 Task: Select Convenience. Add to cart, from FastMarket for 3553 Washington Street, Alice, Texas 78332, Cell Number 361-396-6470, following items : Core Power Vanilla - 2, Core Power Strawberry Banana - 2
Action: Mouse moved to (246, 108)
Screenshot: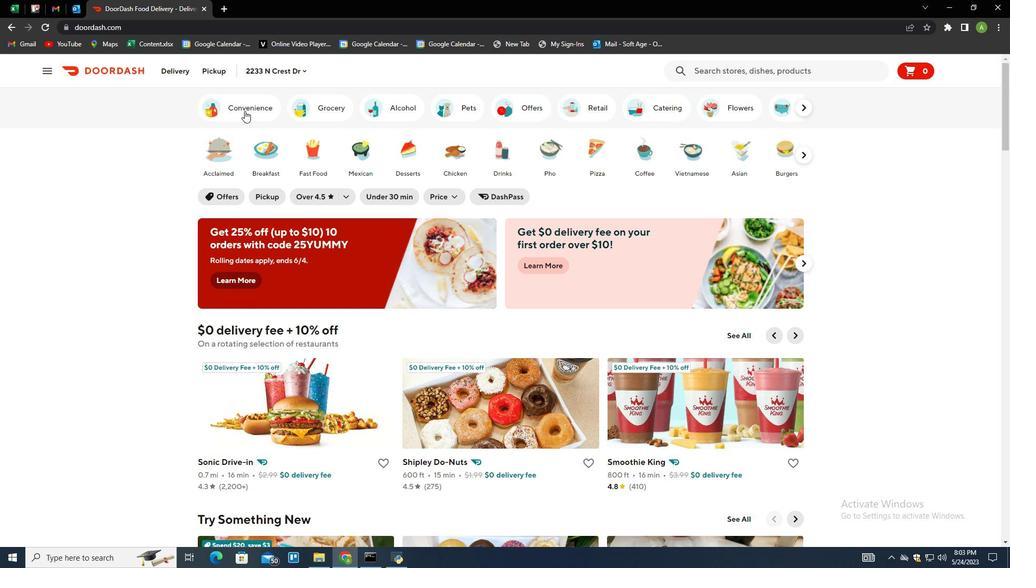 
Action: Mouse pressed left at (246, 108)
Screenshot: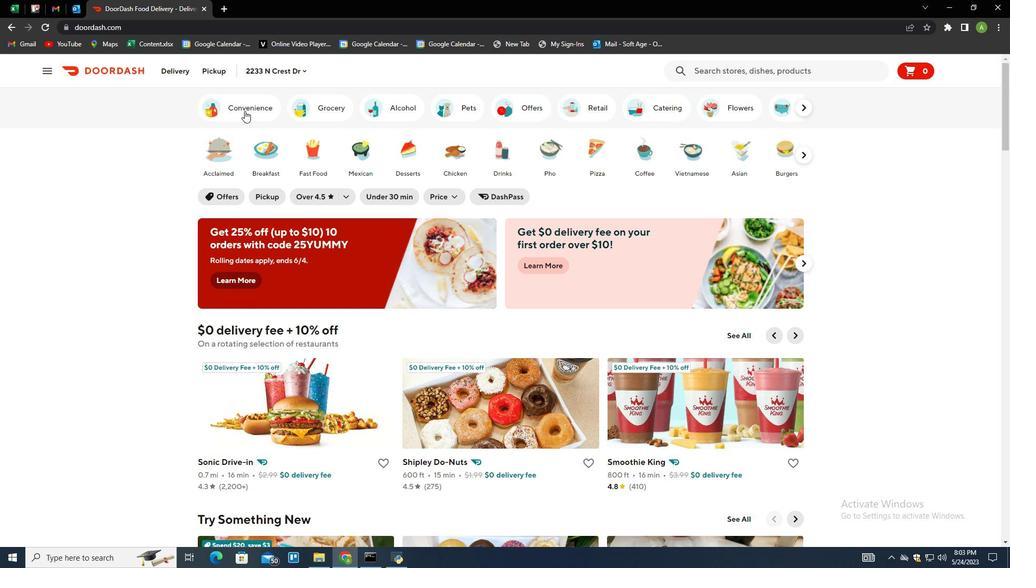 
Action: Mouse moved to (575, 516)
Screenshot: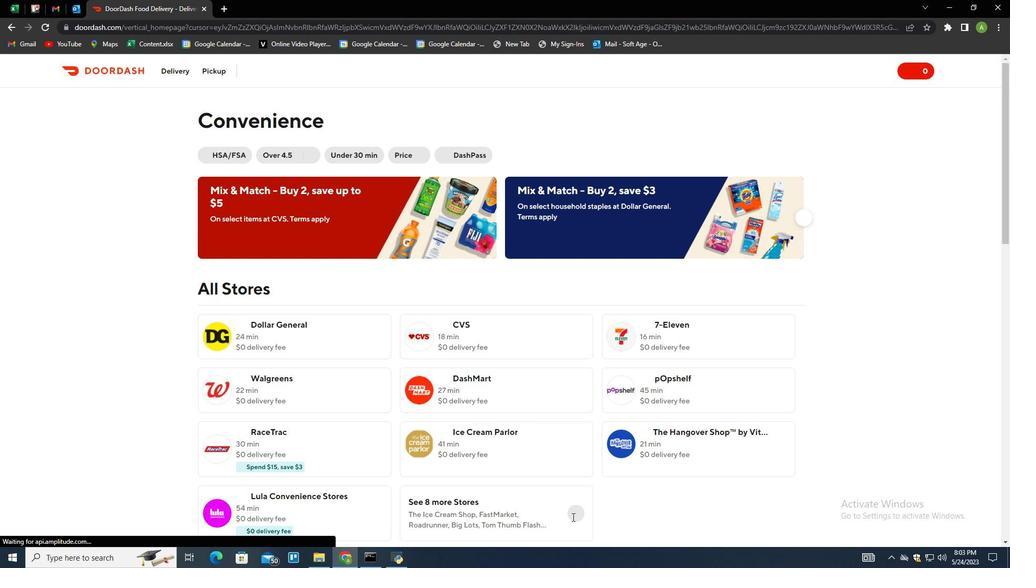 
Action: Mouse pressed left at (575, 516)
Screenshot: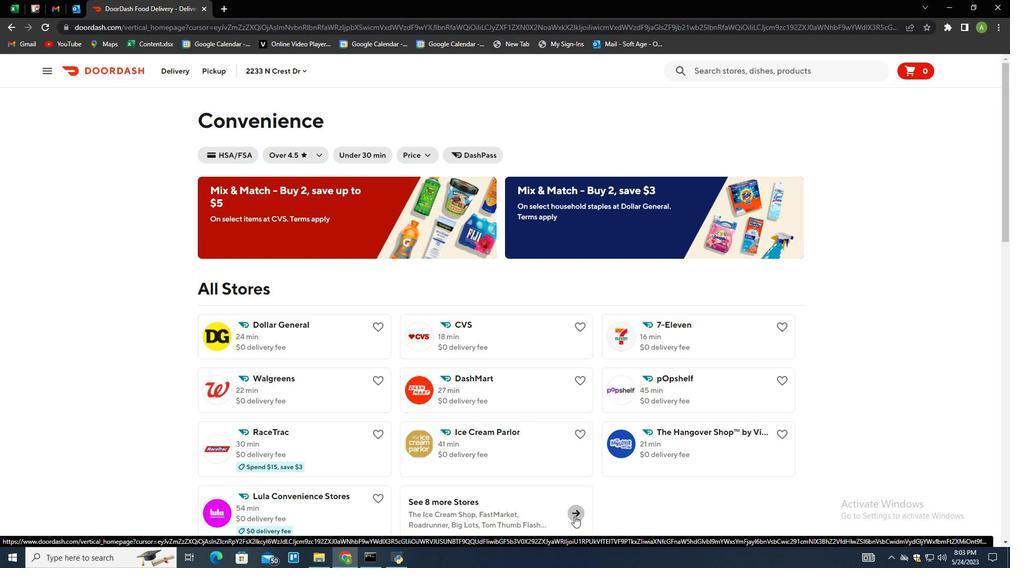 
Action: Mouse moved to (683, 347)
Screenshot: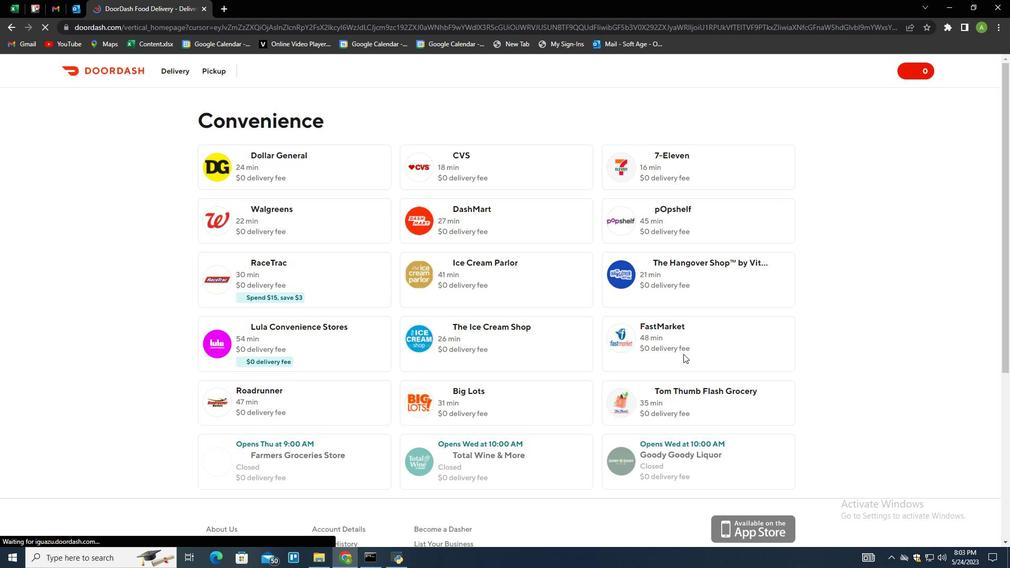 
Action: Mouse pressed left at (683, 347)
Screenshot: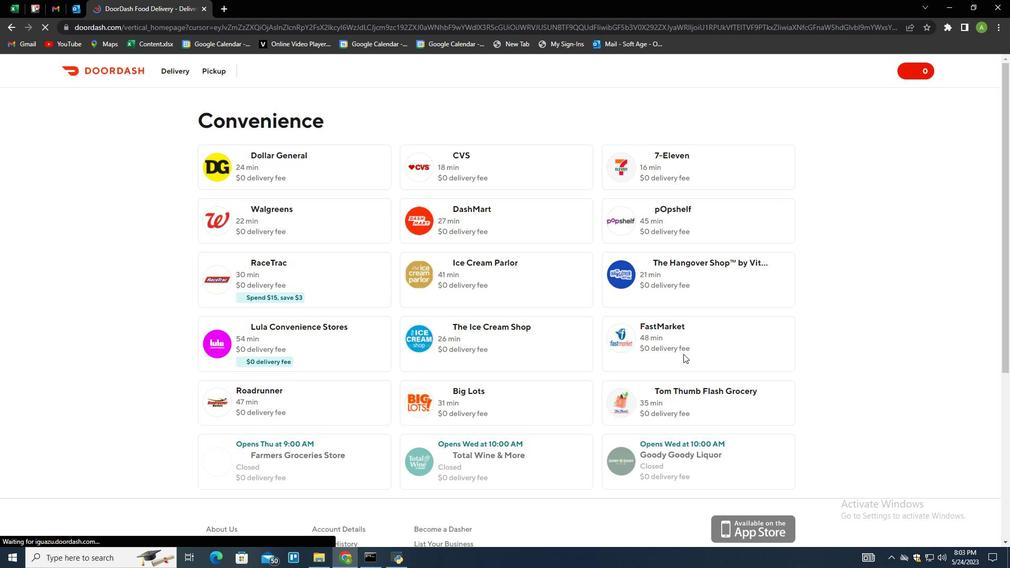 
Action: Mouse moved to (222, 70)
Screenshot: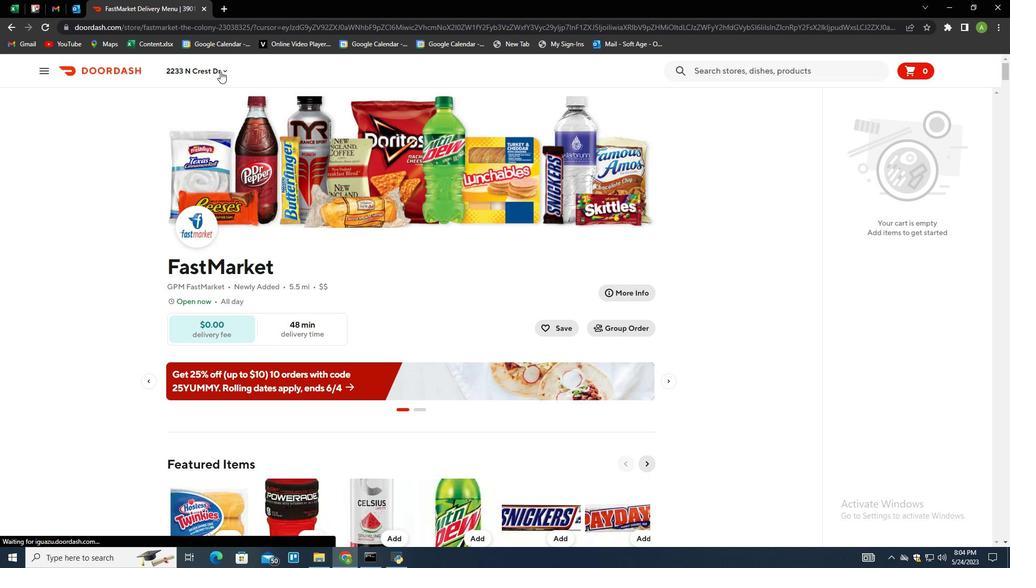 
Action: Mouse pressed left at (222, 70)
Screenshot: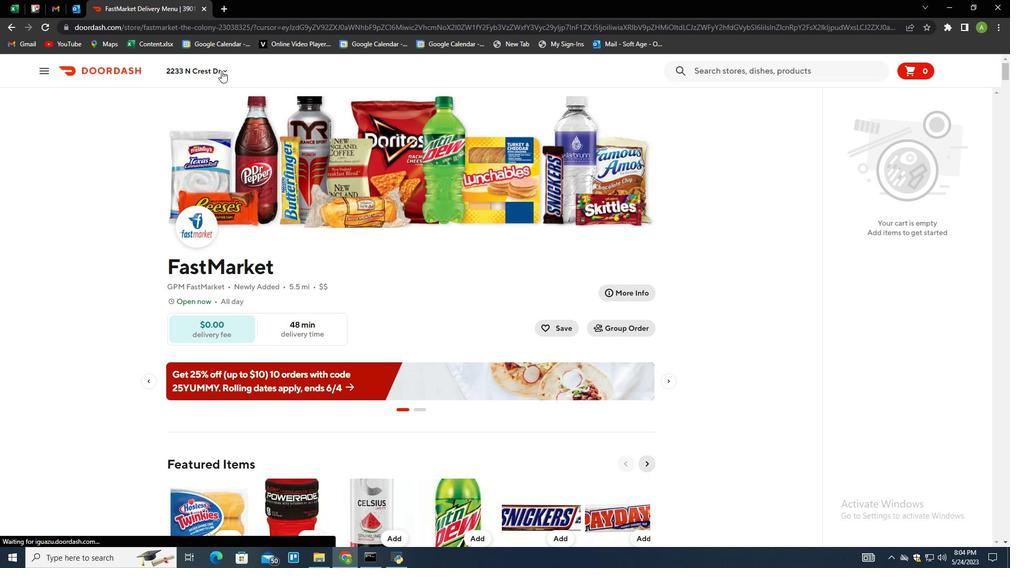 
Action: Mouse moved to (223, 116)
Screenshot: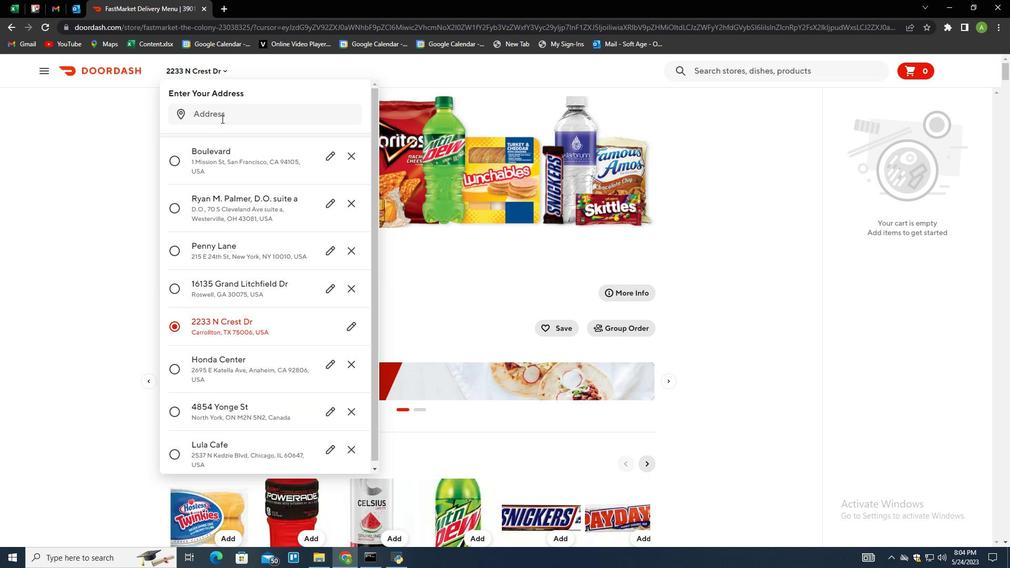
Action: Mouse pressed left at (223, 116)
Screenshot: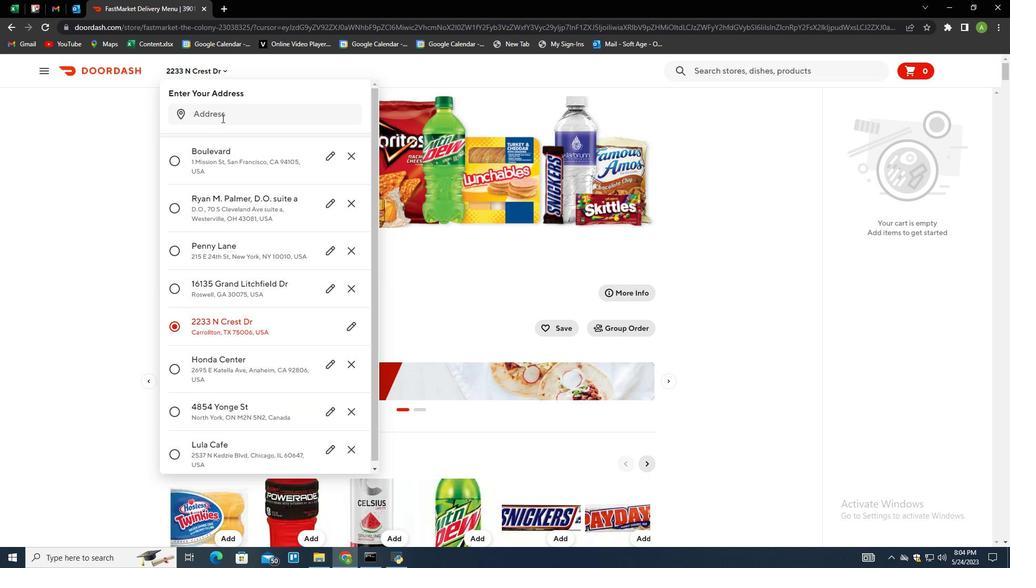 
Action: Mouse moved to (164, 142)
Screenshot: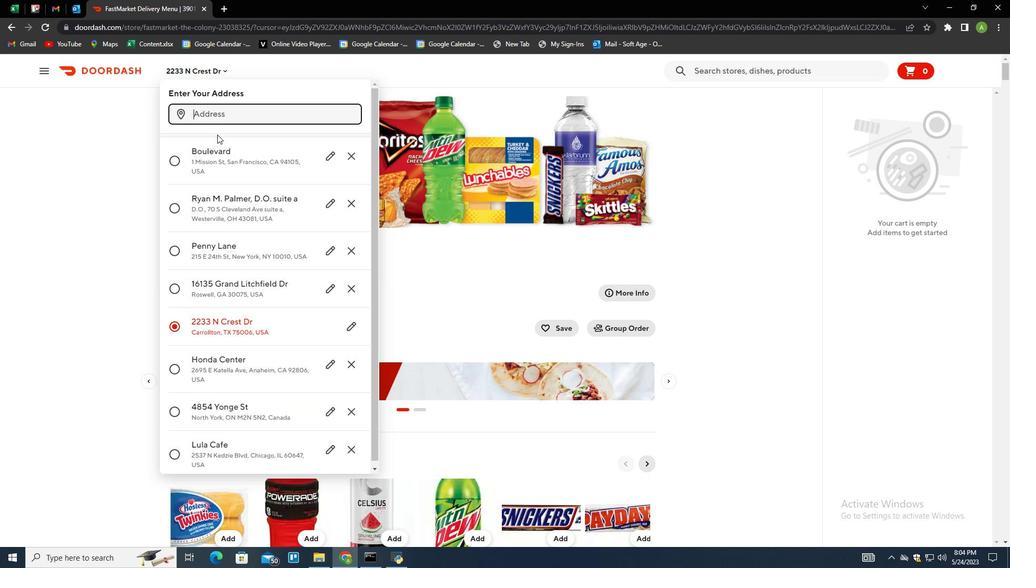 
Action: Key pressed 3553<Key.space>washinggton<Key.space>street,<Key.space>alice,<Key.space>texas<Key.space>78332<Key.enter>
Screenshot: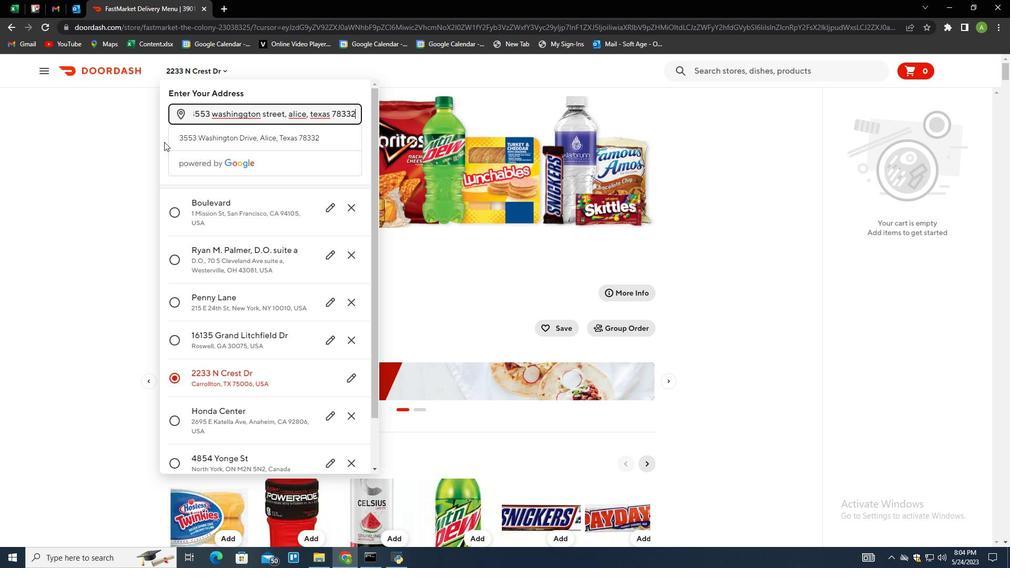 
Action: Mouse moved to (303, 431)
Screenshot: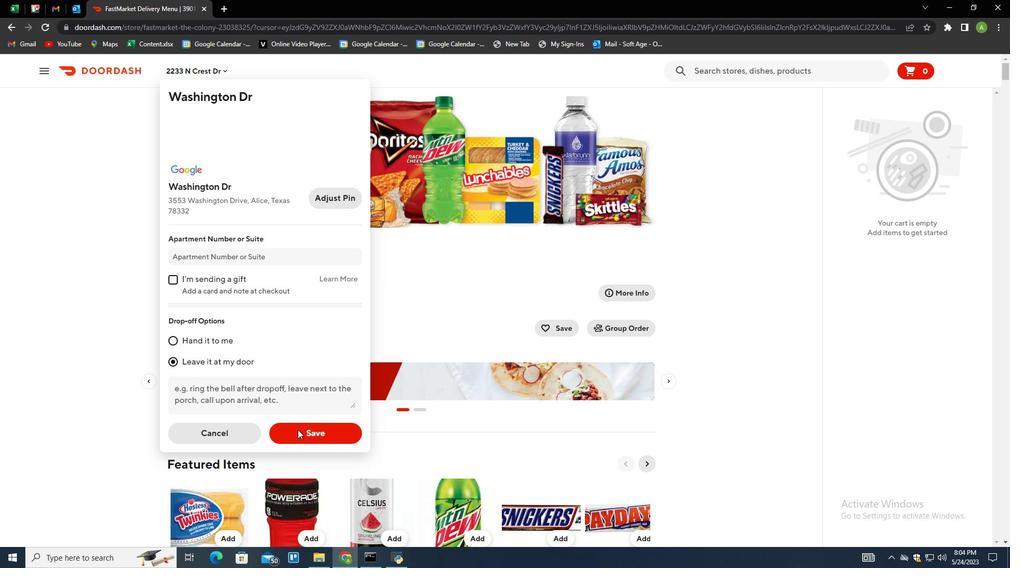 
Action: Mouse pressed left at (303, 431)
Screenshot: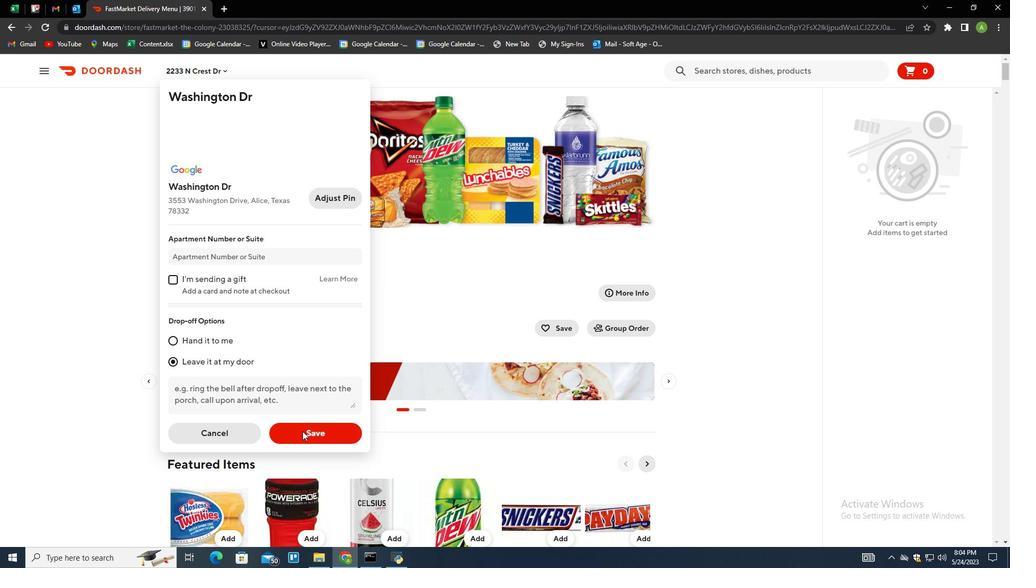 
Action: Mouse moved to (610, 336)
Screenshot: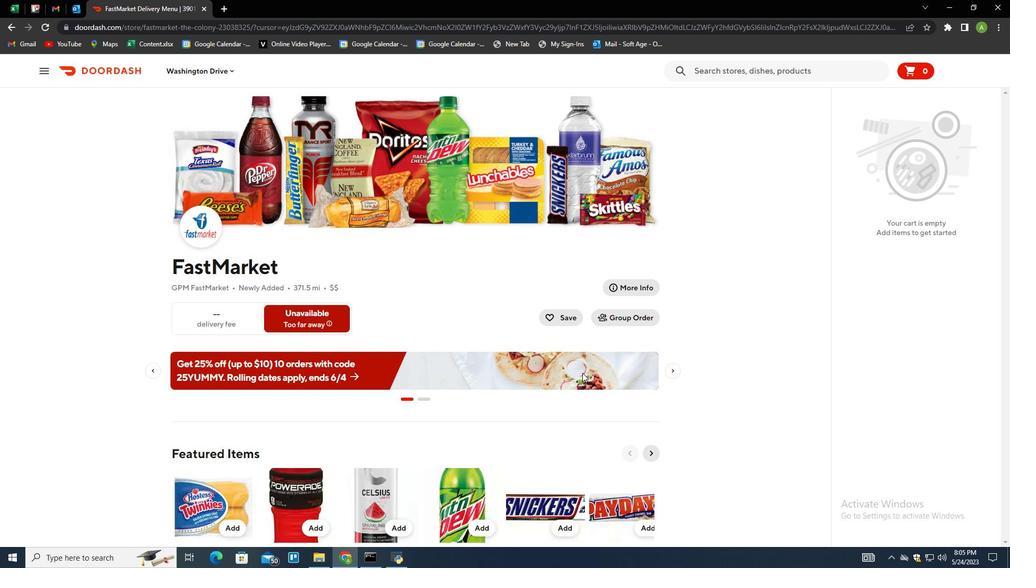 
Action: Mouse scrolled (610, 335) with delta (0, 0)
Screenshot: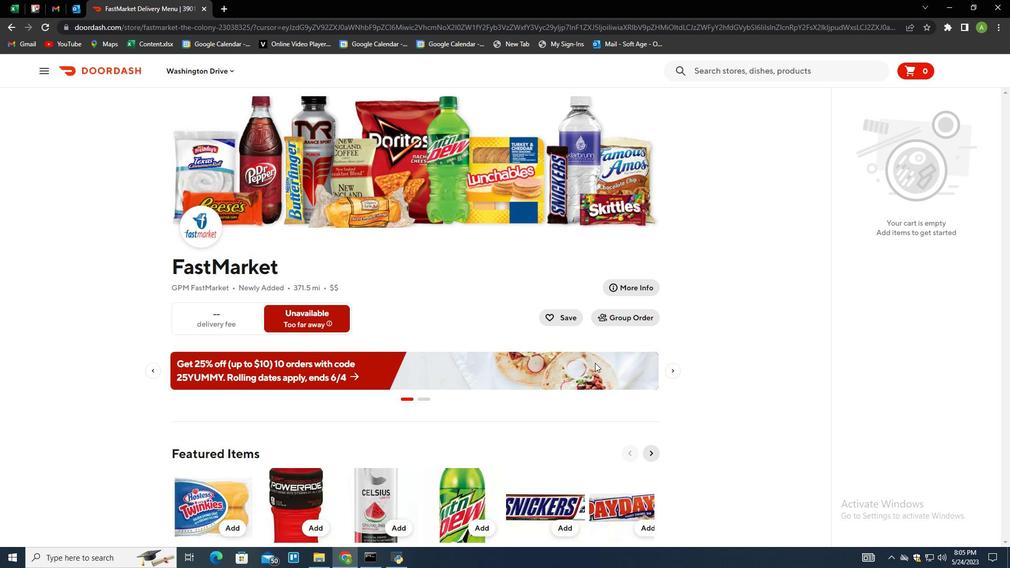 
Action: Mouse scrolled (610, 335) with delta (0, 0)
Screenshot: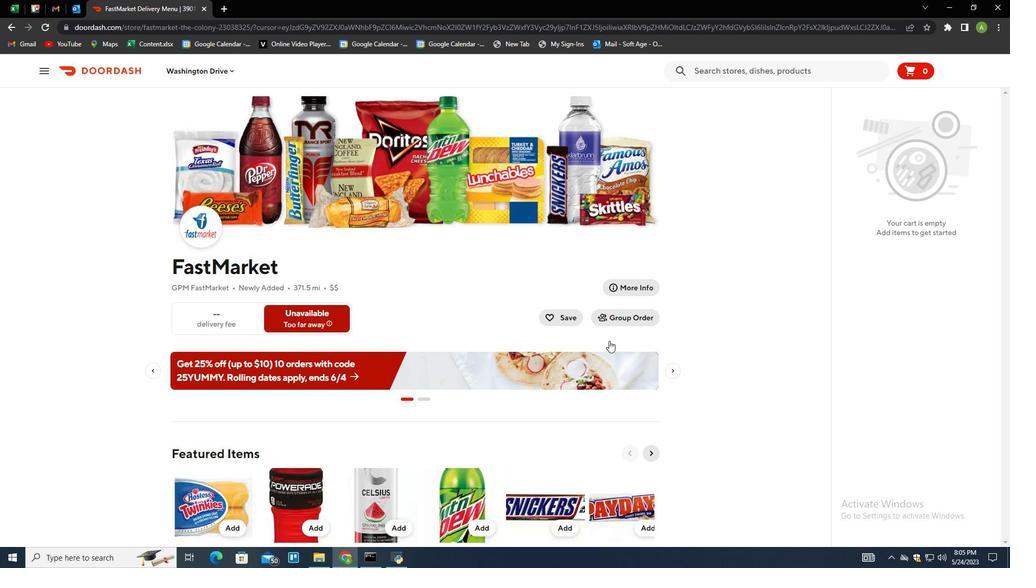 
Action: Mouse scrolled (610, 335) with delta (0, 0)
Screenshot: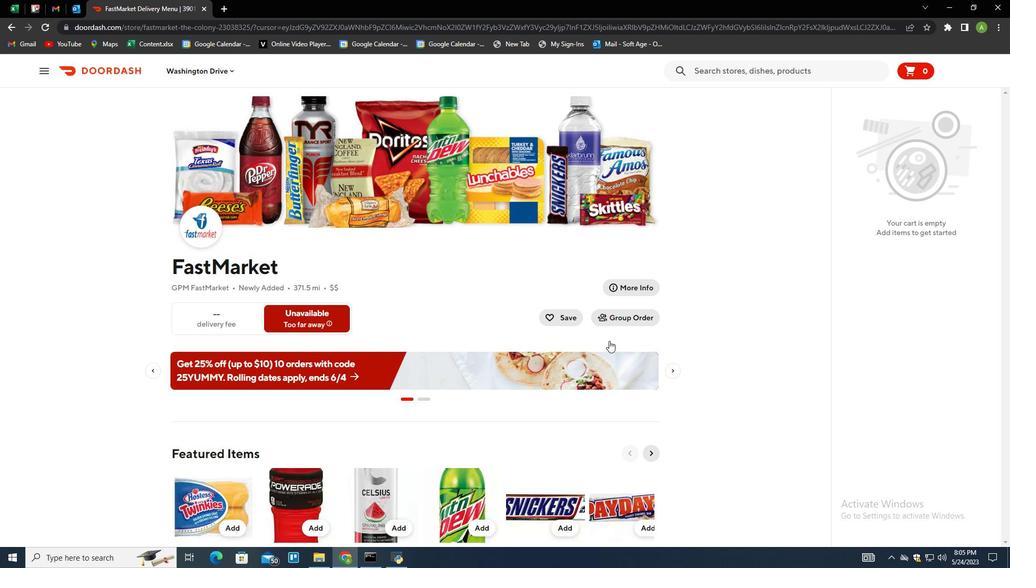 
Action: Mouse scrolled (610, 335) with delta (0, 0)
Screenshot: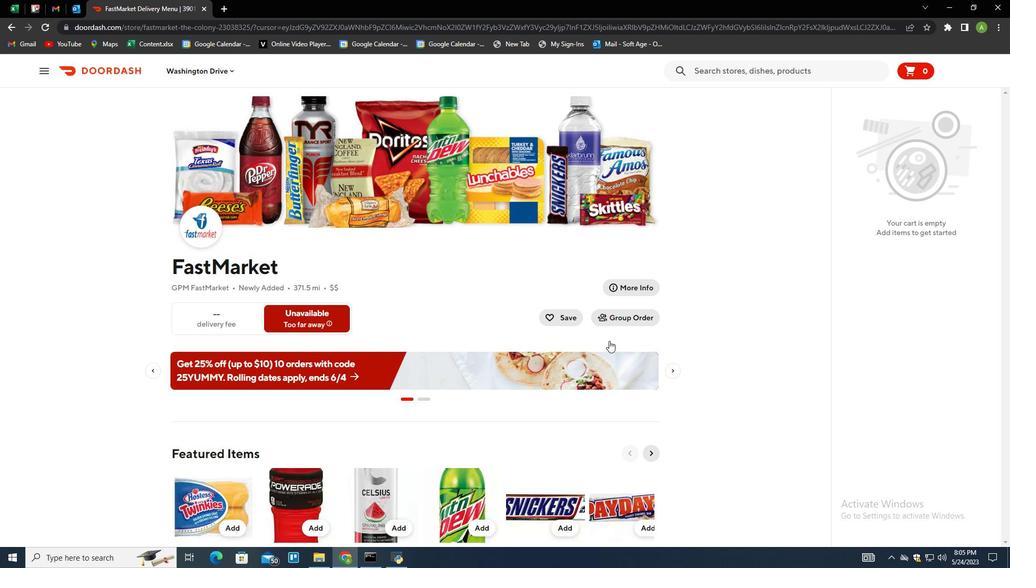 
Action: Mouse scrolled (610, 335) with delta (0, 0)
Screenshot: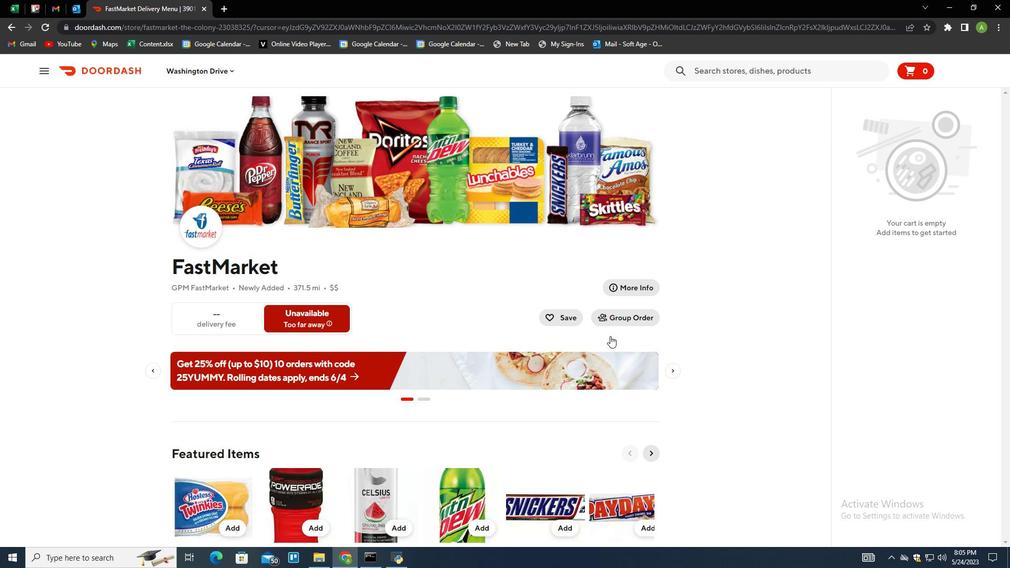 
Action: Mouse moved to (368, 217)
Screenshot: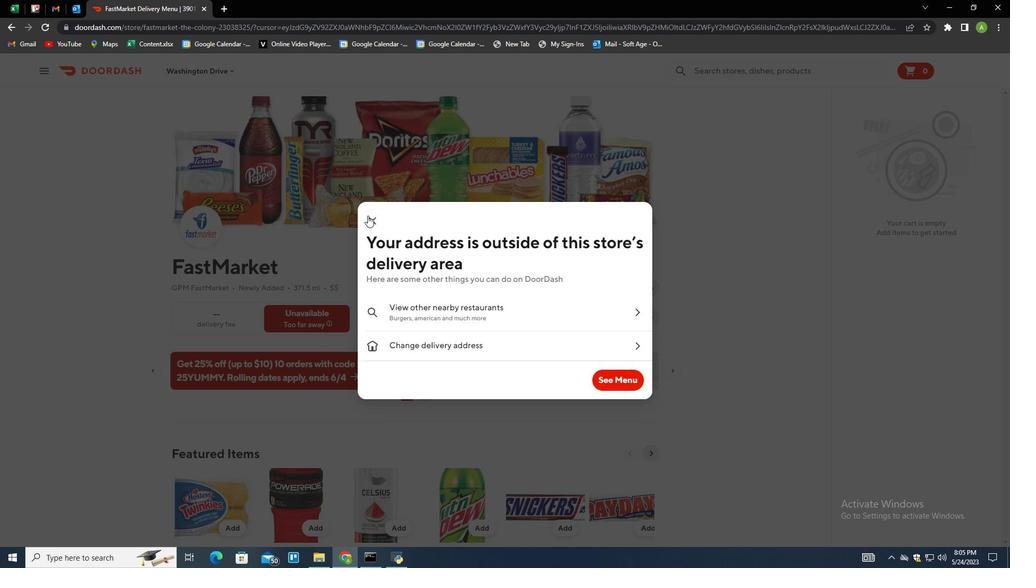 
Action: Mouse pressed left at (368, 217)
Screenshot: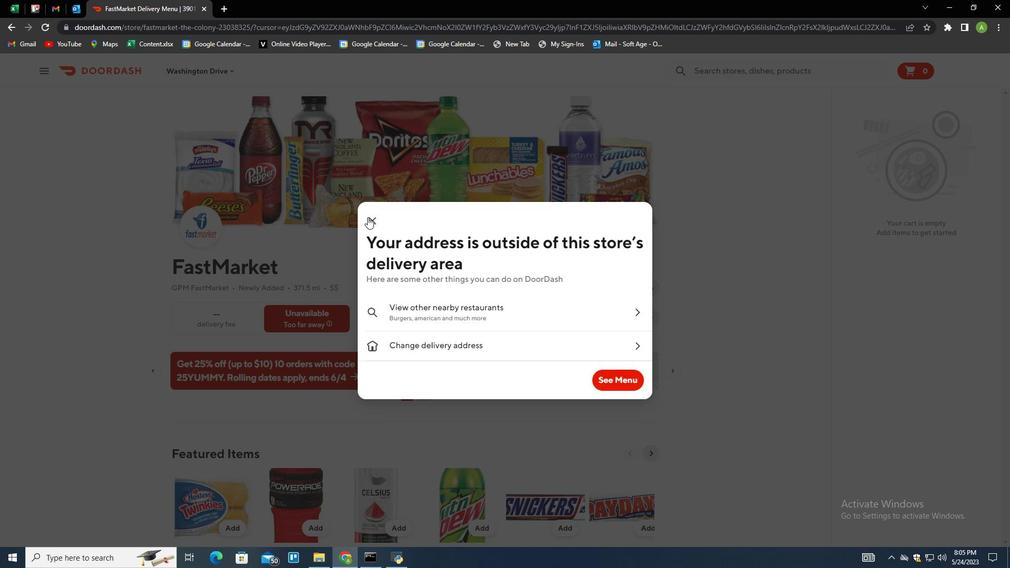 
Action: Mouse moved to (511, 281)
Screenshot: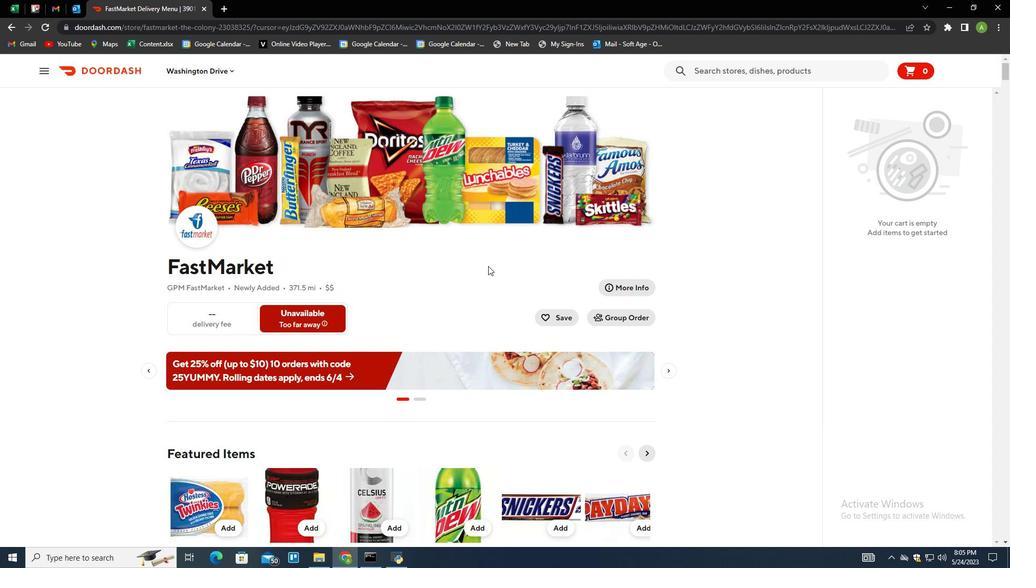 
Action: Mouse scrolled (511, 281) with delta (0, 0)
Screenshot: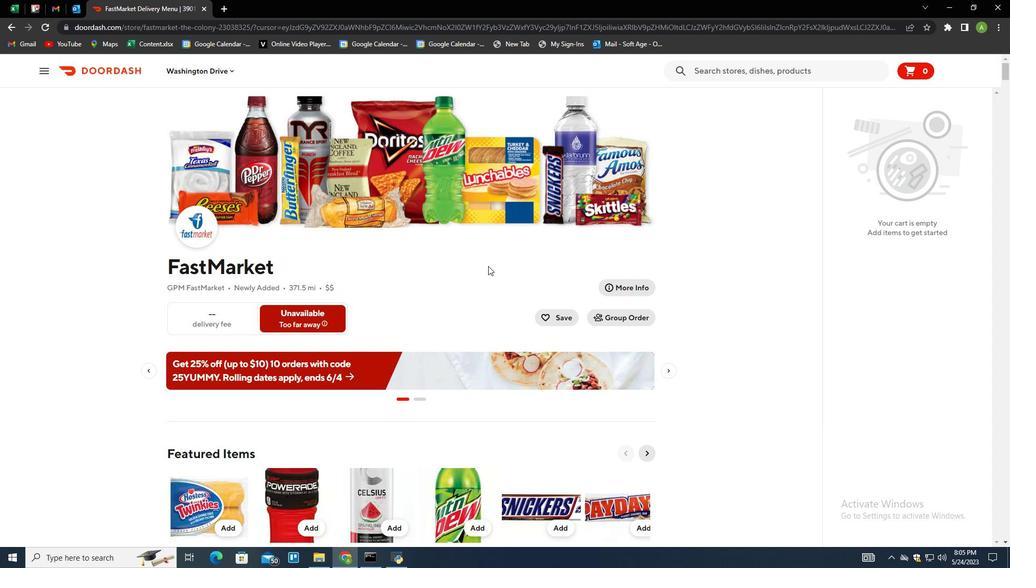 
Action: Mouse moved to (514, 288)
Screenshot: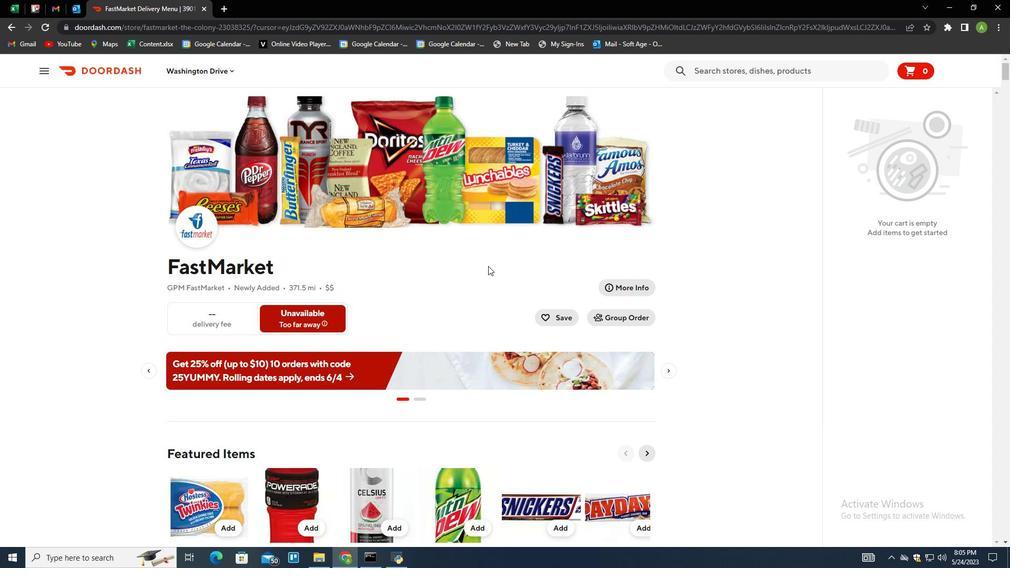 
Action: Mouse scrolled (514, 288) with delta (0, 0)
Screenshot: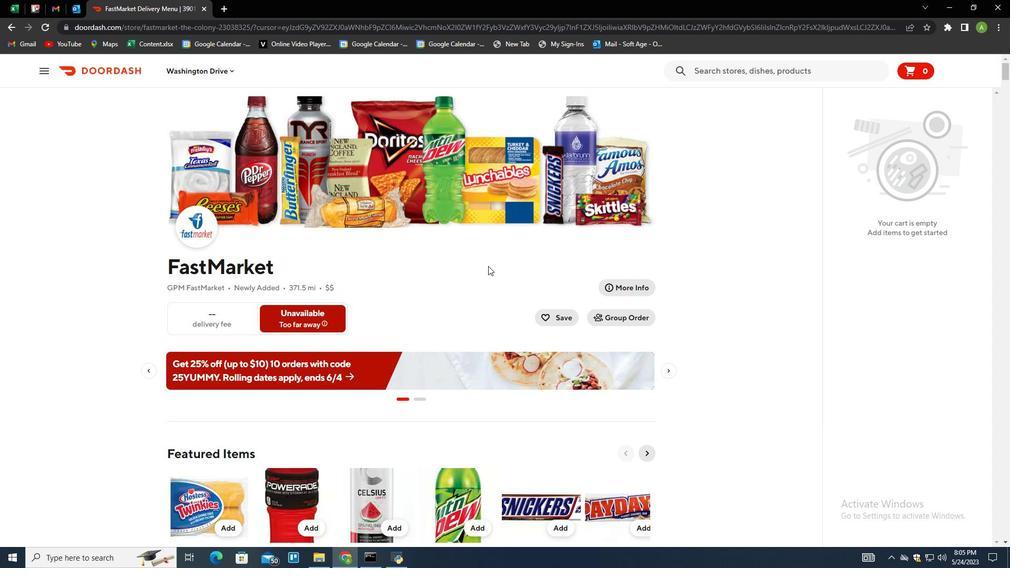 
Action: Mouse moved to (516, 291)
Screenshot: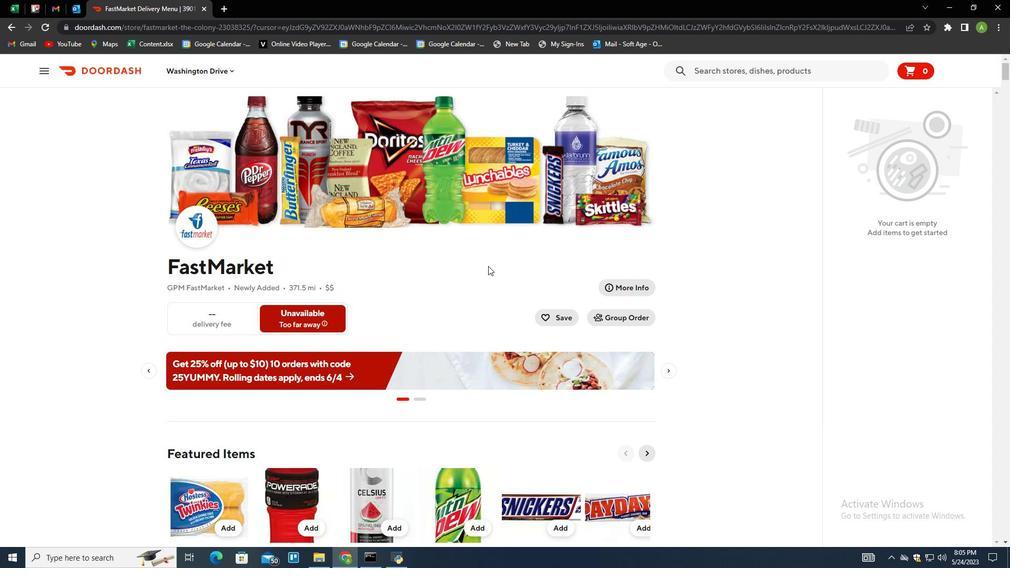 
Action: Mouse scrolled (516, 290) with delta (0, 0)
Screenshot: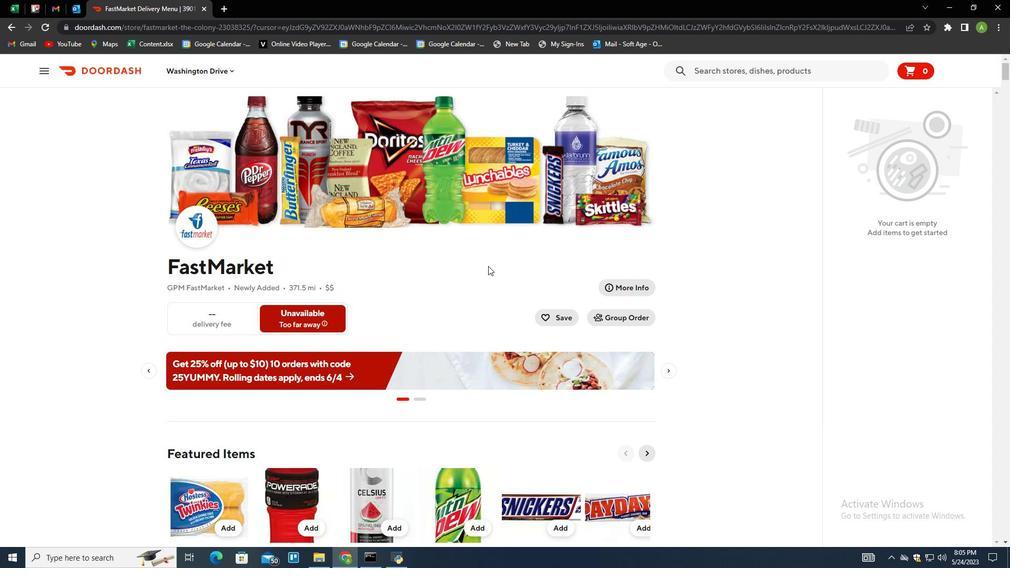 
Action: Mouse moved to (518, 296)
Screenshot: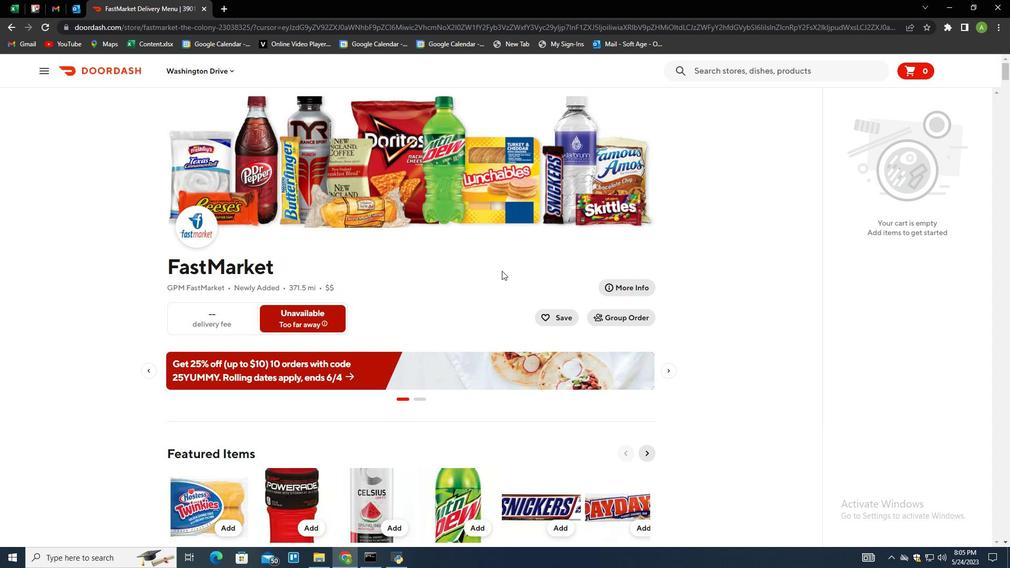 
Action: Mouse scrolled (517, 293) with delta (0, 0)
Screenshot: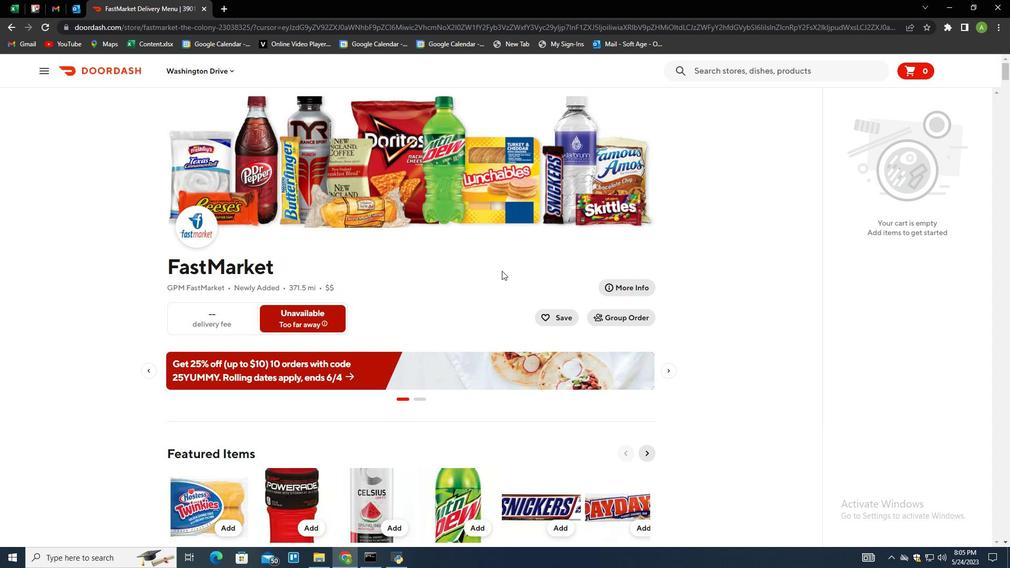 
Action: Mouse moved to (521, 301)
Screenshot: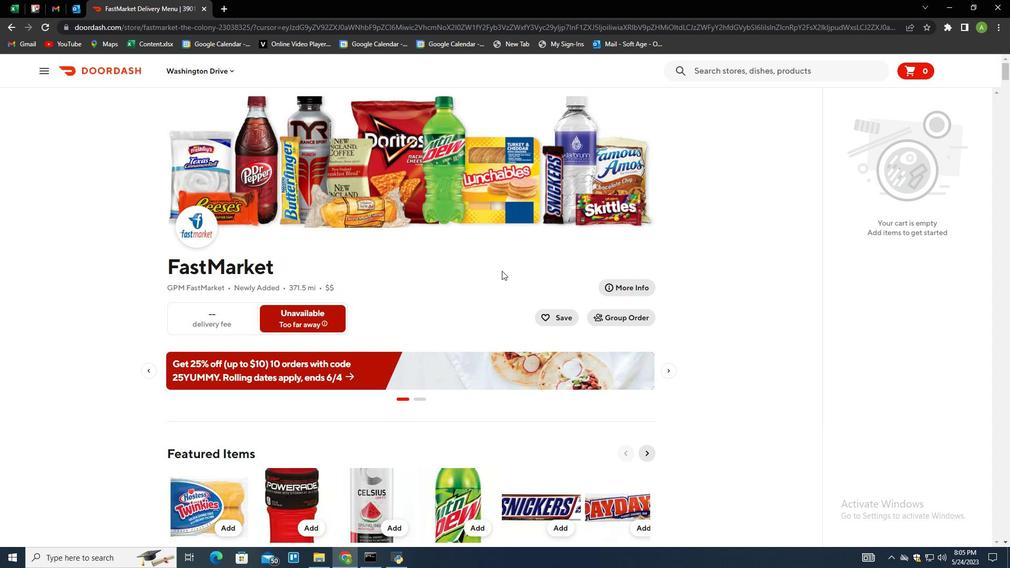 
Action: Mouse scrolled (519, 298) with delta (0, 0)
Screenshot: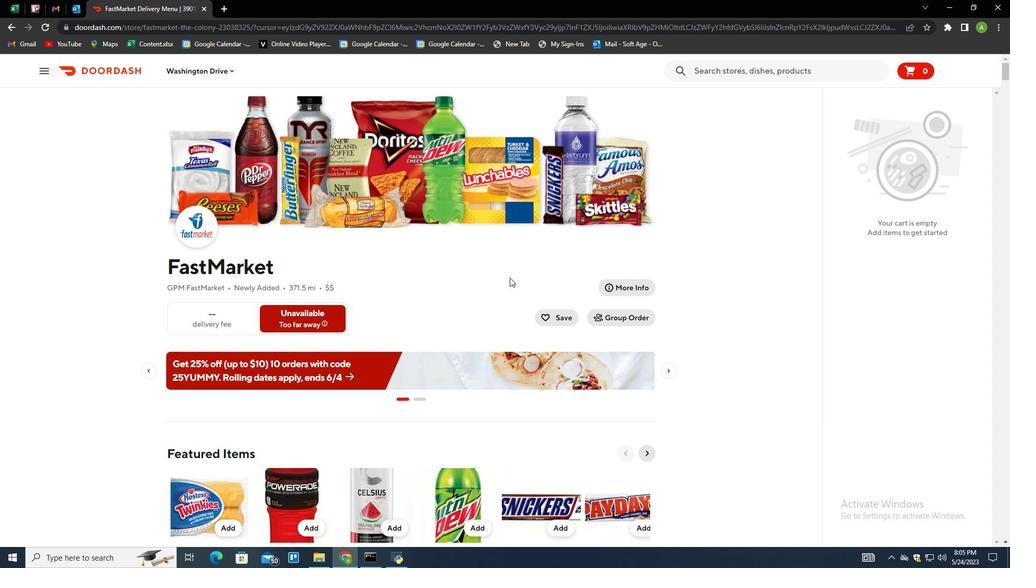 
Action: Mouse moved to (590, 376)
Screenshot: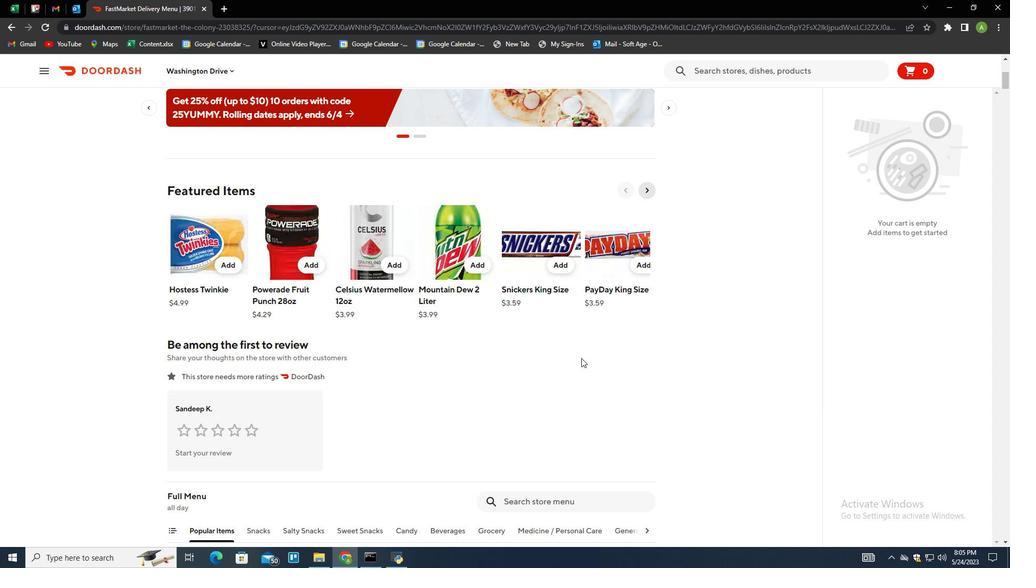 
Action: Mouse scrolled (590, 375) with delta (0, 0)
Screenshot: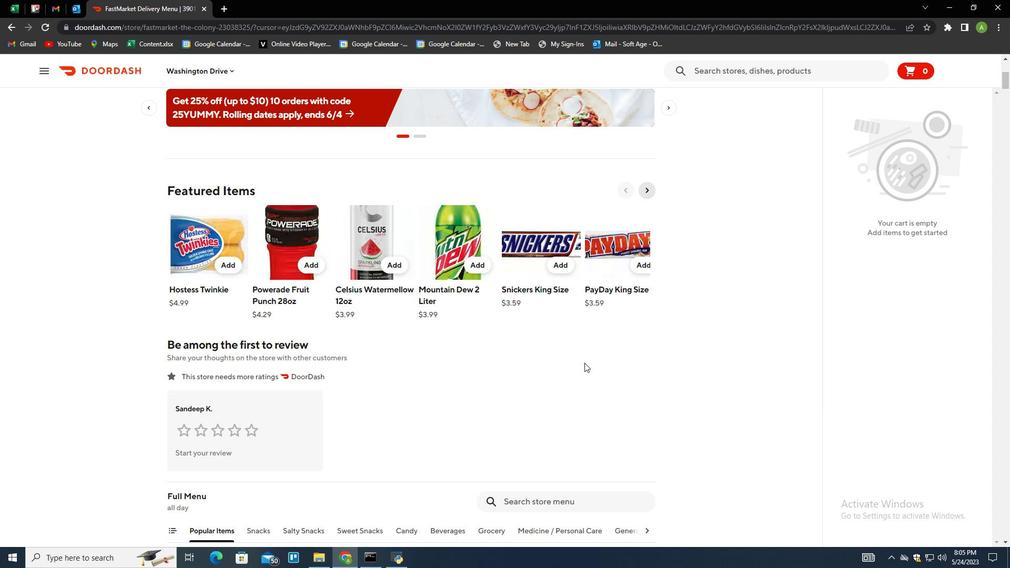 
Action: Mouse moved to (590, 379)
Screenshot: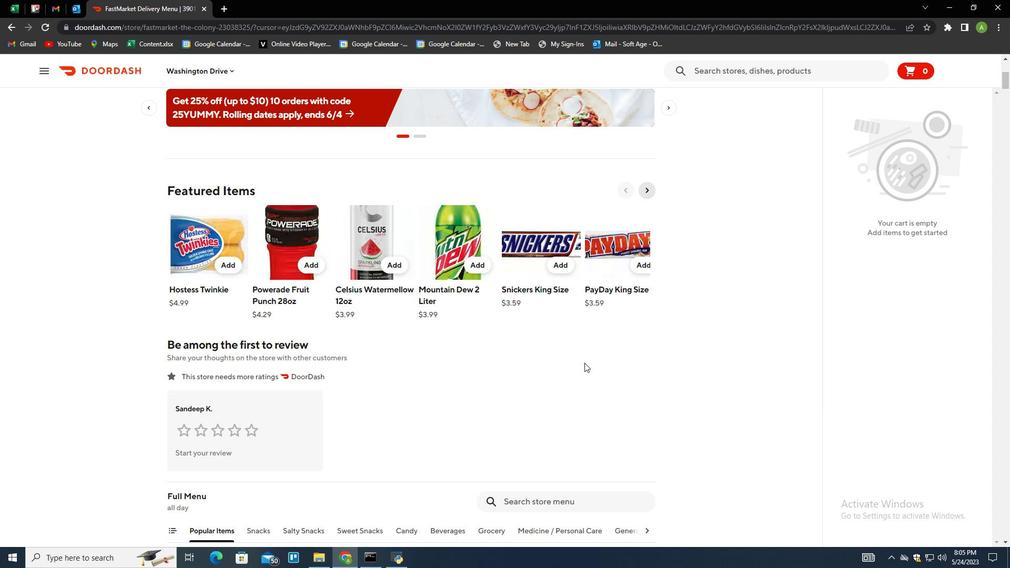 
Action: Mouse scrolled (590, 379) with delta (0, 0)
Screenshot: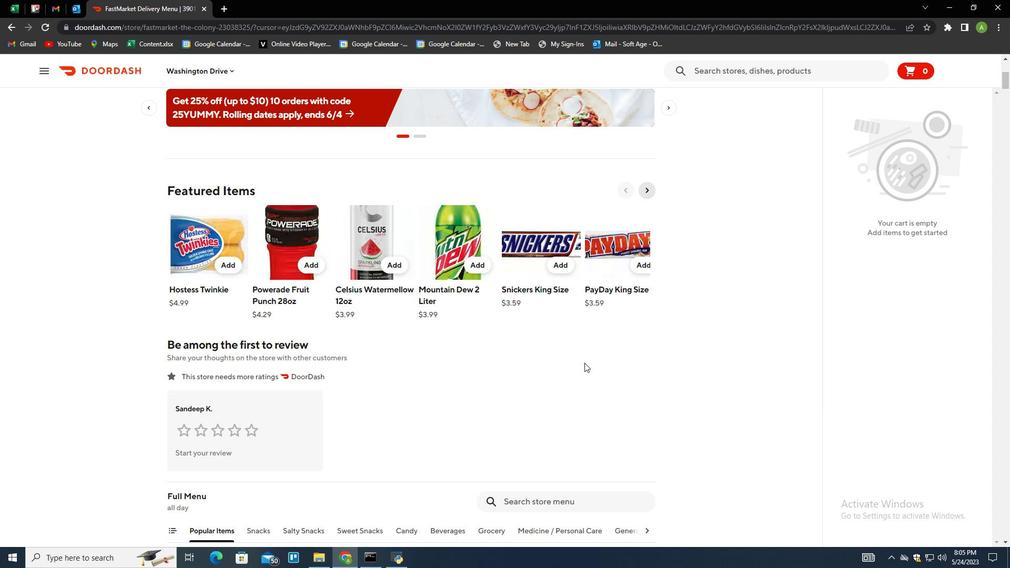 
Action: Mouse moved to (590, 382)
Screenshot: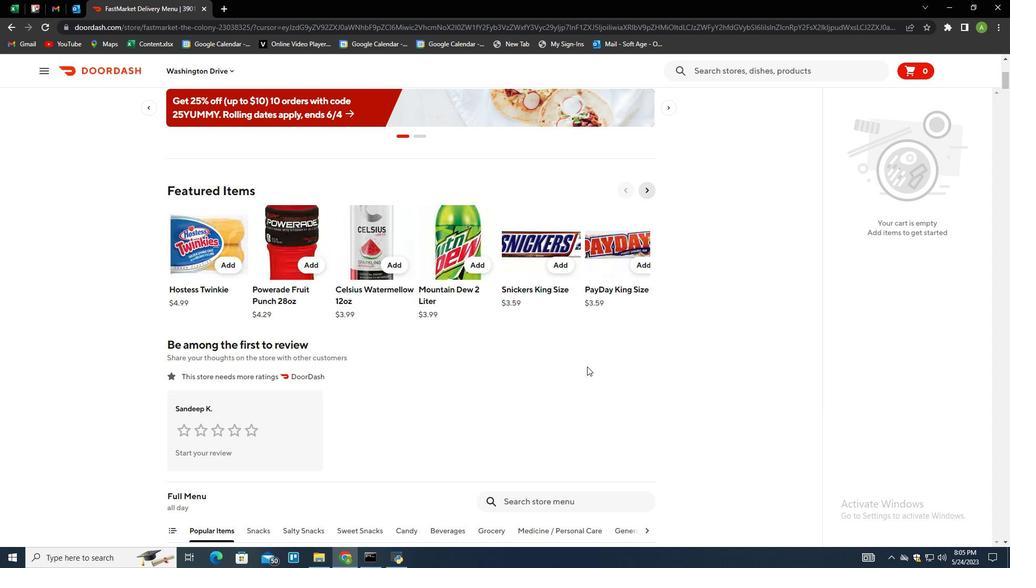 
Action: Mouse scrolled (590, 380) with delta (0, 0)
Screenshot: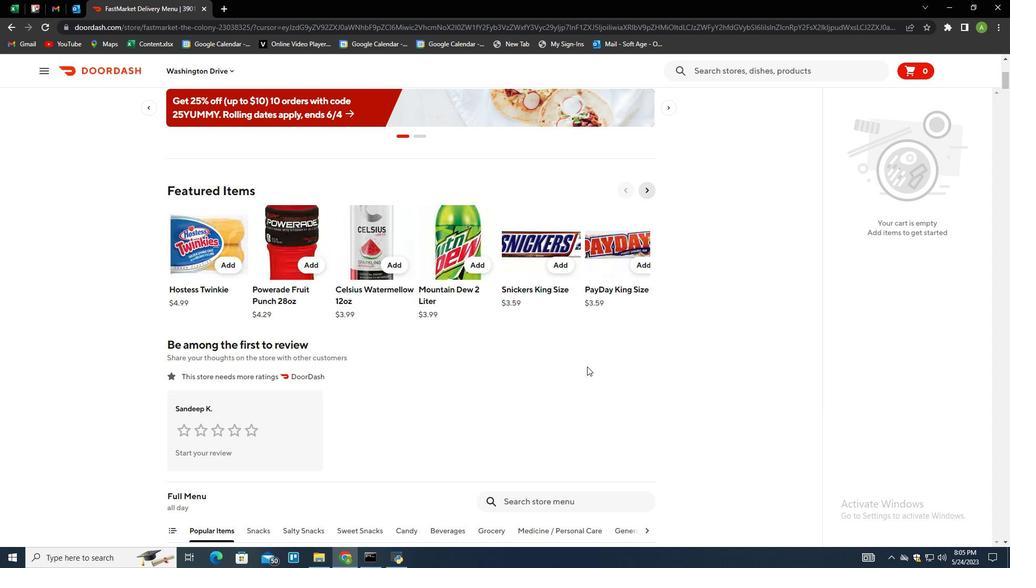 
Action: Mouse moved to (591, 383)
Screenshot: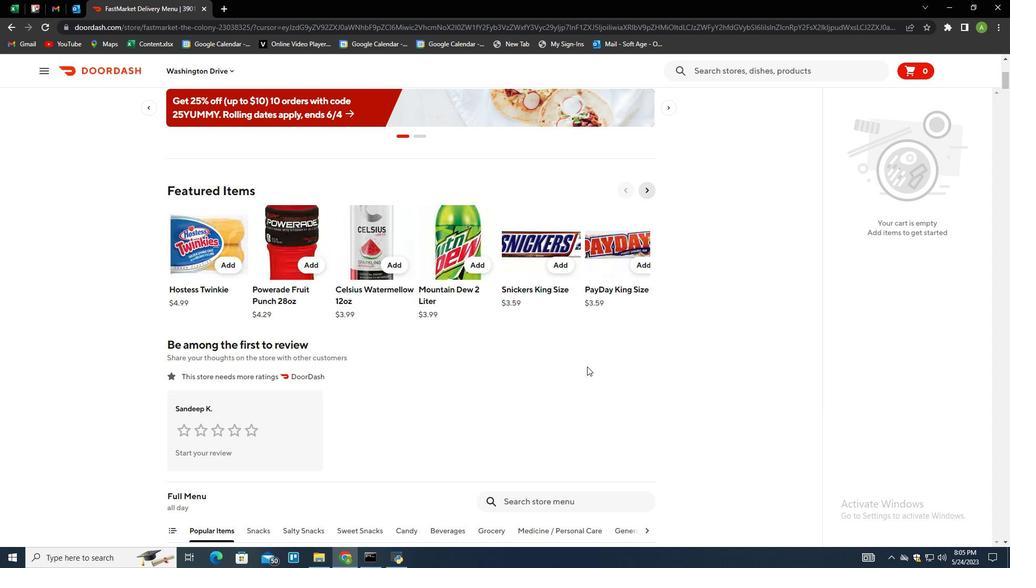 
Action: Mouse scrolled (591, 382) with delta (0, 0)
Screenshot: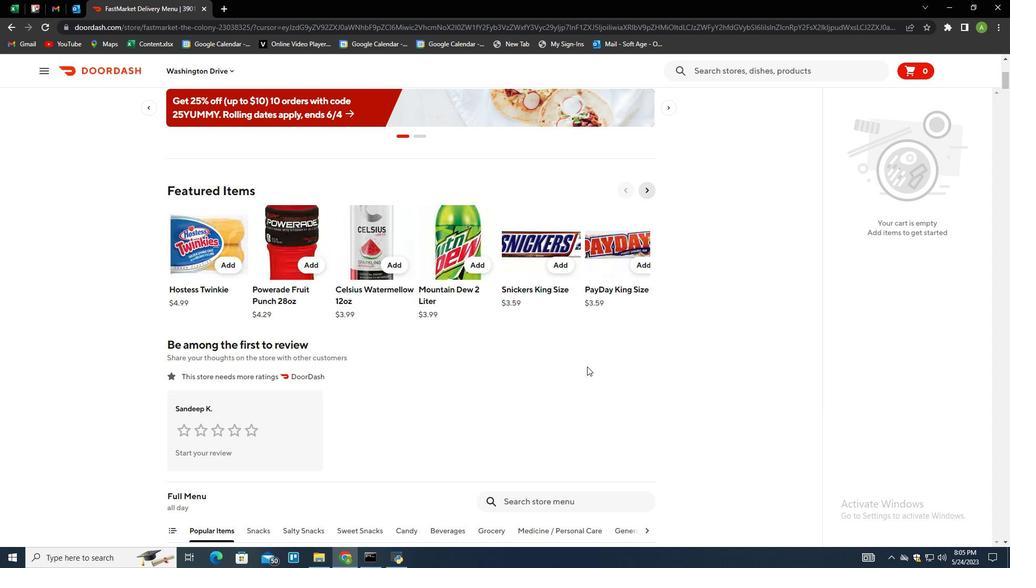 
Action: Mouse moved to (536, 294)
Screenshot: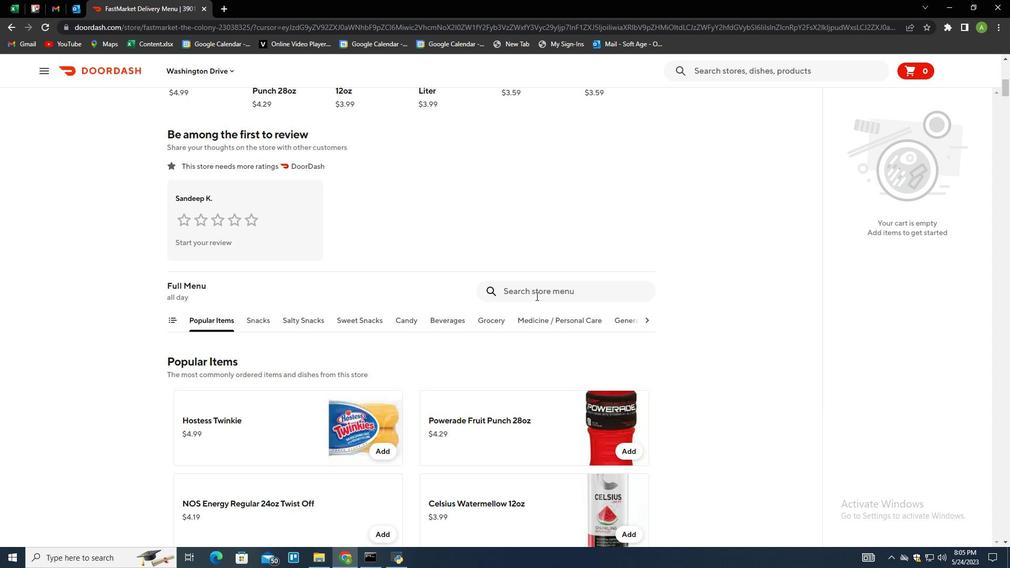 
Action: Mouse pressed left at (536, 294)
Screenshot: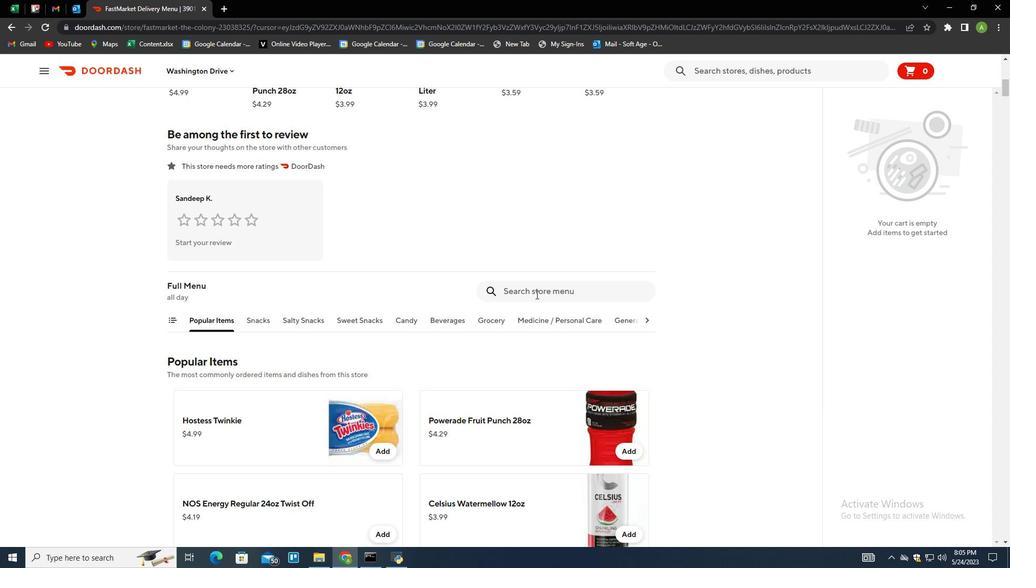 
Action: Key pressed core<Key.space>power<Key.space>vanilla<Key.enter>
Screenshot: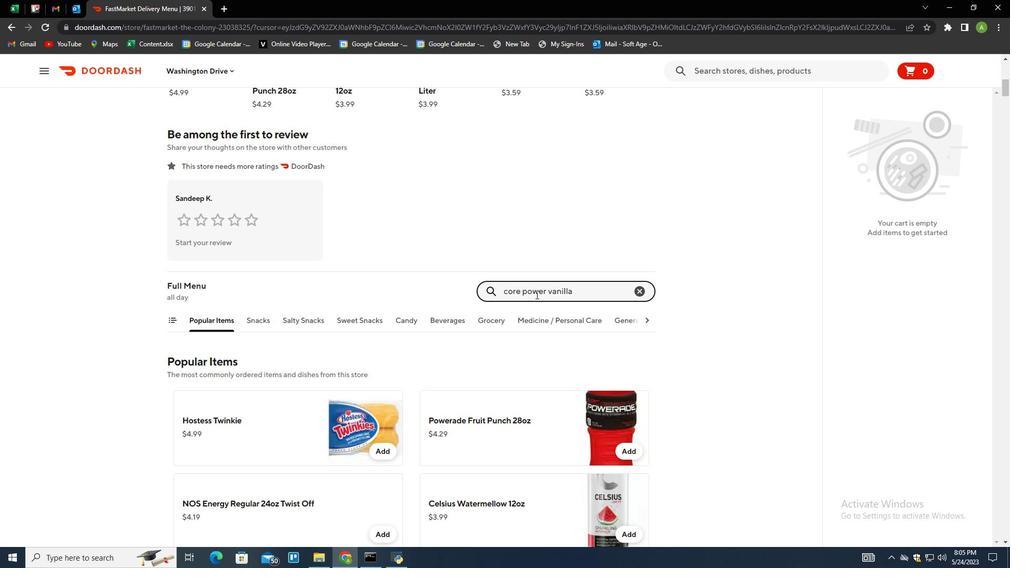 
Action: Mouse moved to (386, 289)
Screenshot: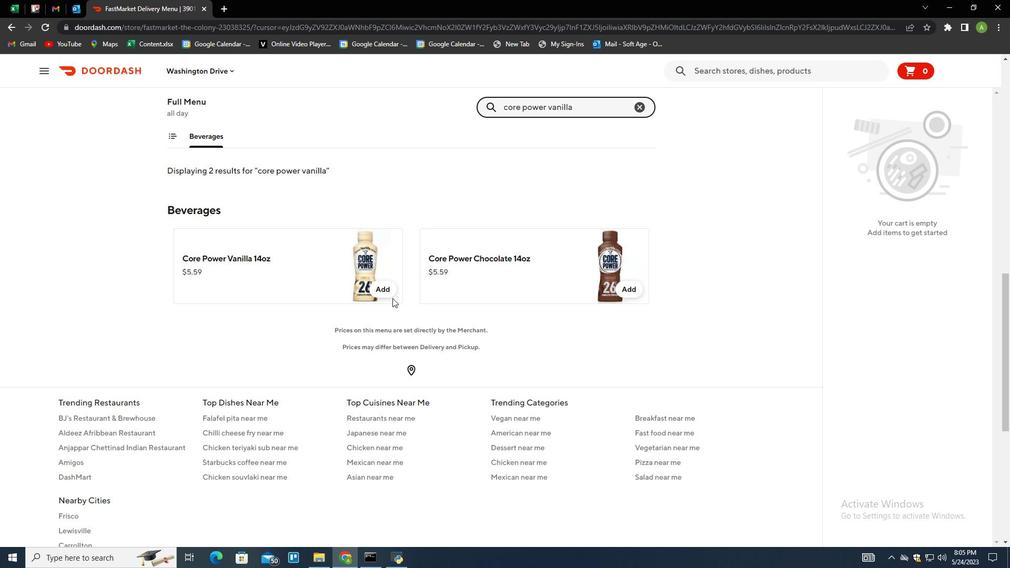 
Action: Mouse pressed left at (386, 289)
Screenshot: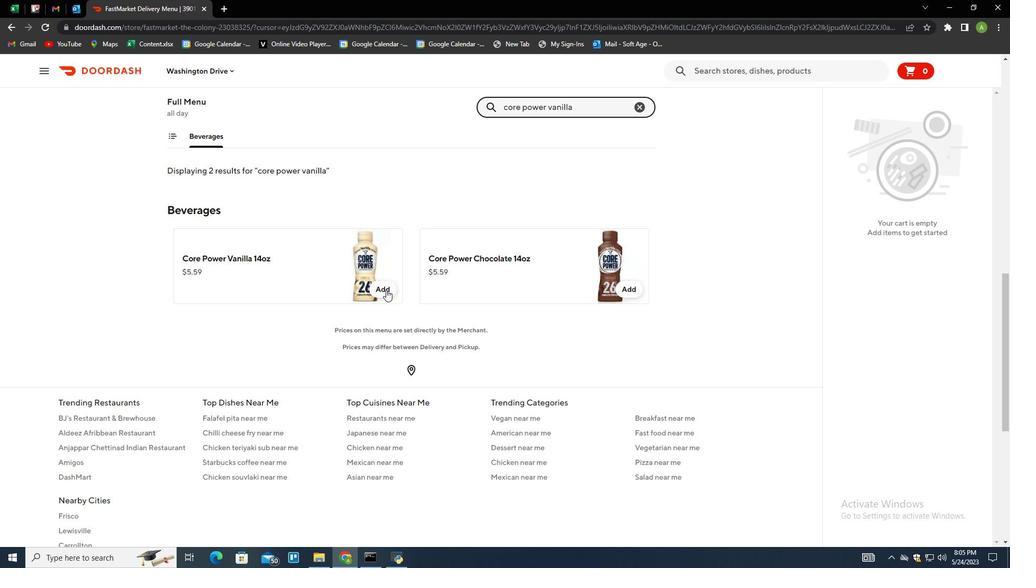 
Action: Mouse moved to (973, 180)
Screenshot: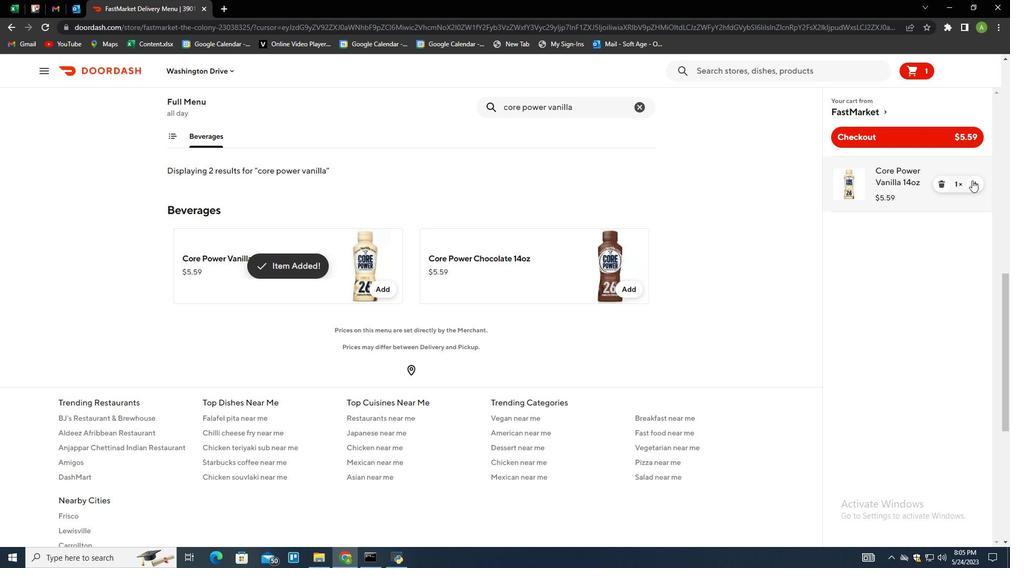 
Action: Mouse pressed left at (973, 180)
Screenshot: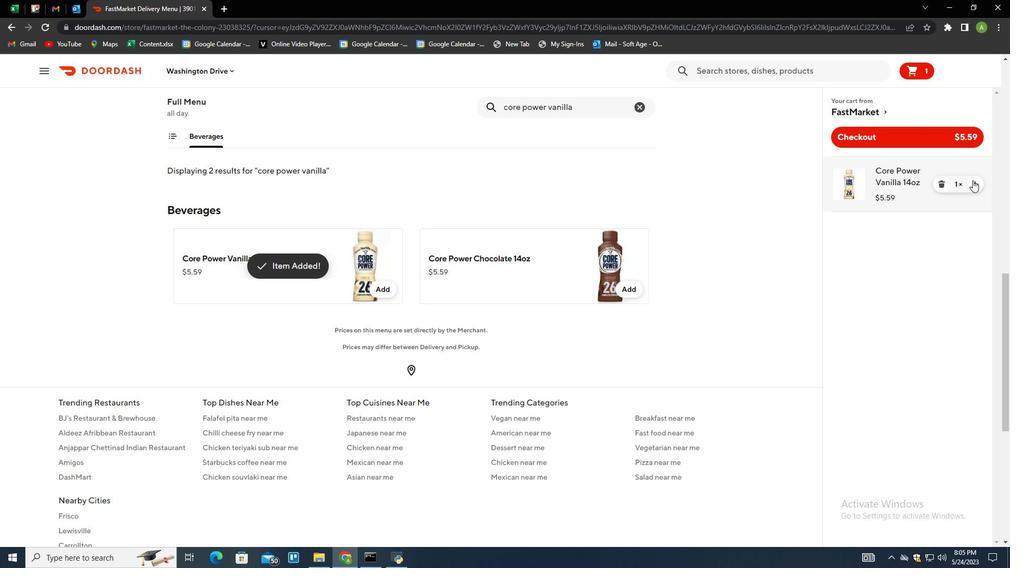
Action: Mouse moved to (640, 106)
Screenshot: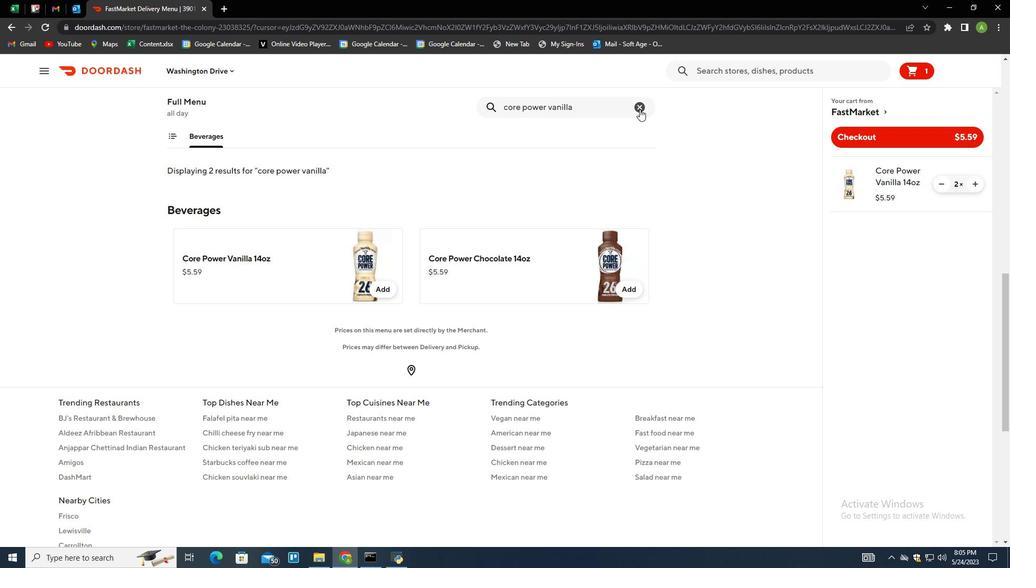 
Action: Mouse pressed left at (640, 106)
Screenshot: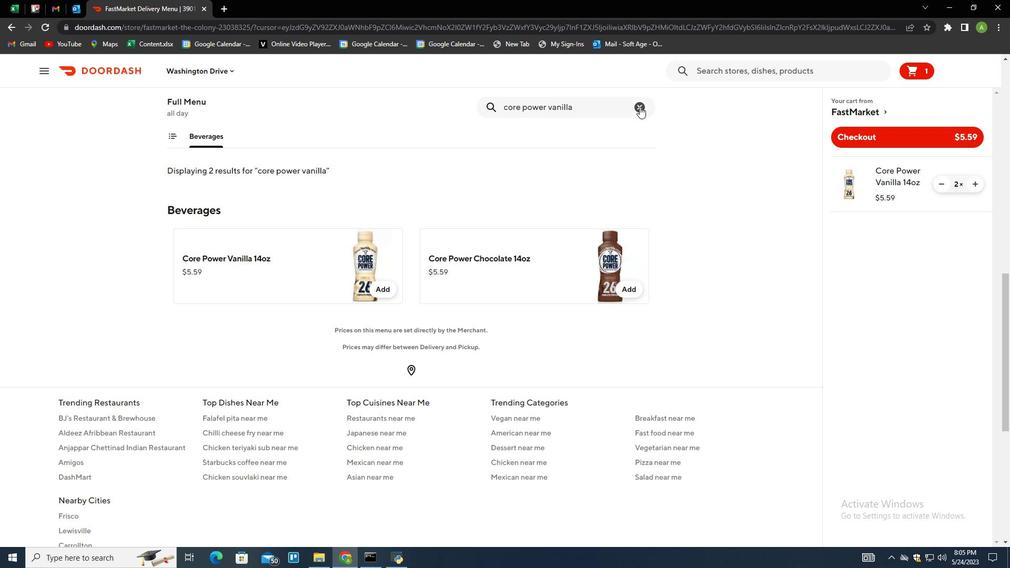 
Action: Mouse moved to (542, 157)
Screenshot: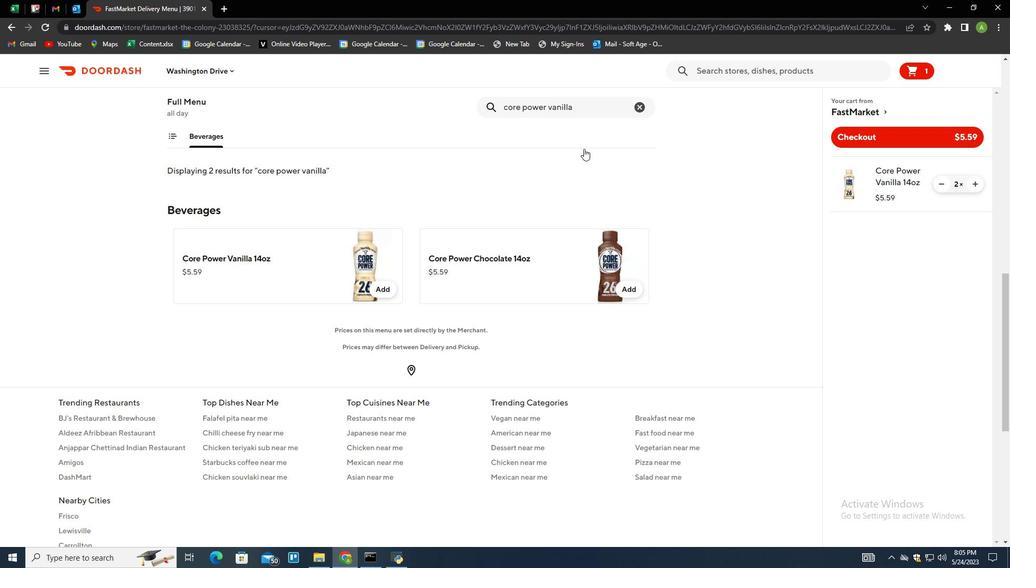 
Action: Key pressed core<Key.space>power<Key.space>strawberry<Key.space>banana<Key.enter>
Screenshot: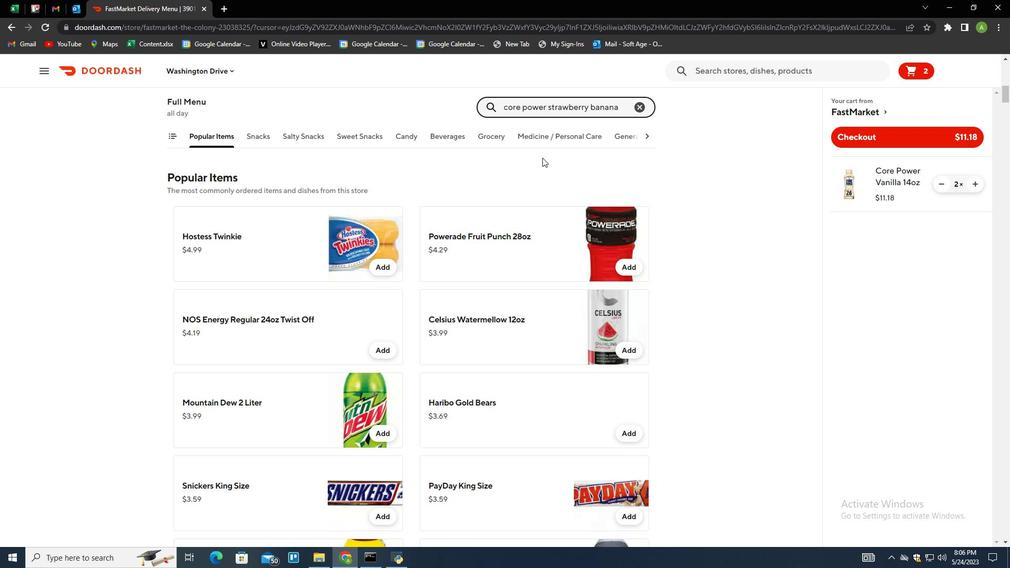 
Action: Mouse moved to (375, 289)
Screenshot: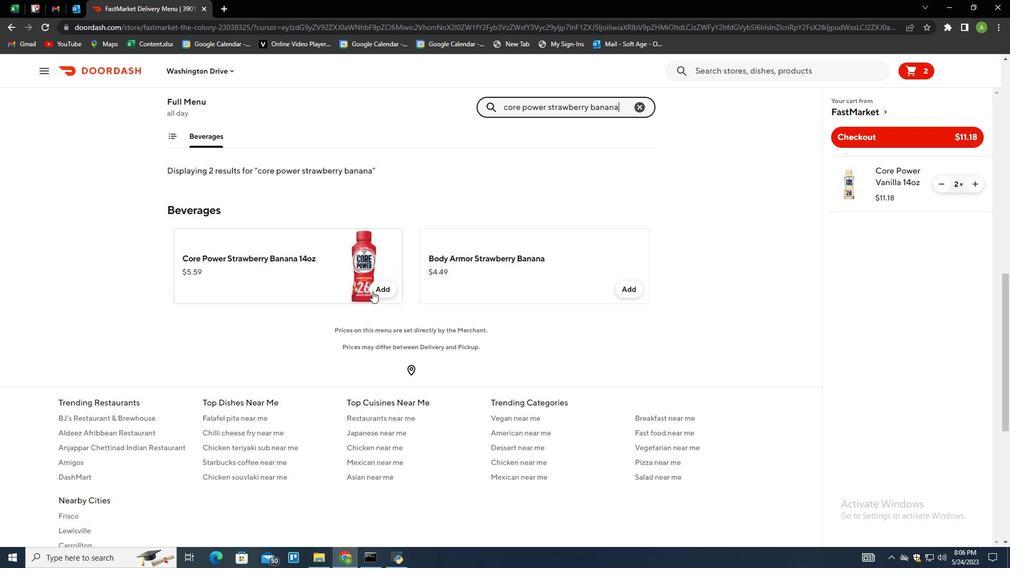 
Action: Mouse pressed left at (375, 289)
Screenshot: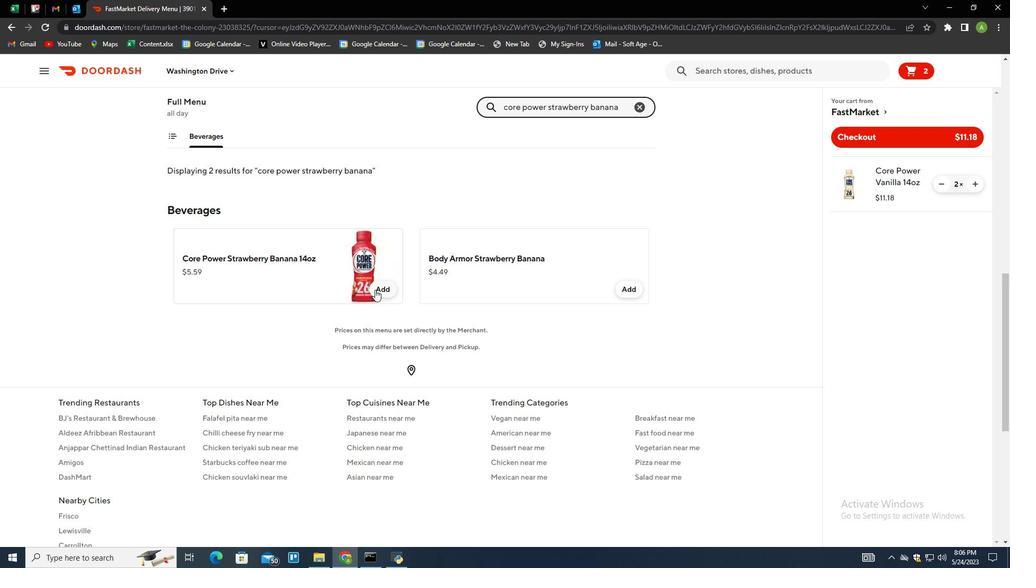 
Action: Mouse moved to (975, 234)
Screenshot: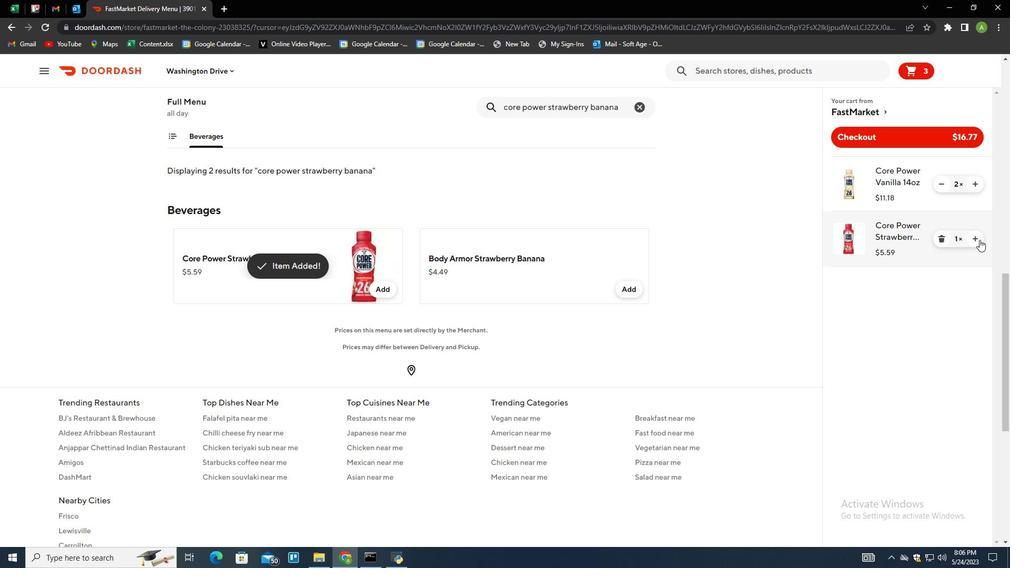 
Action: Mouse pressed left at (975, 234)
Screenshot: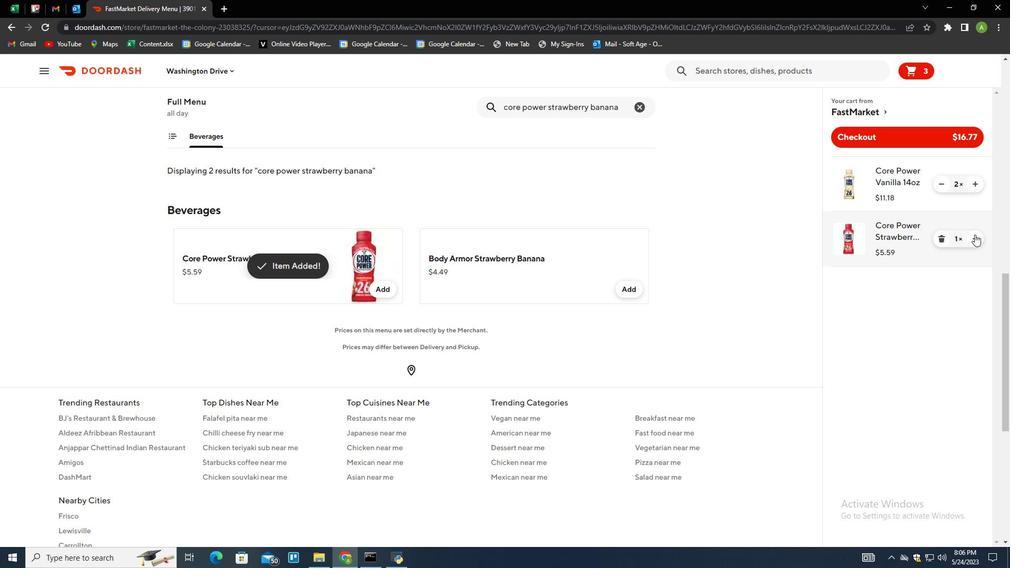 
Action: Mouse moved to (858, 135)
Screenshot: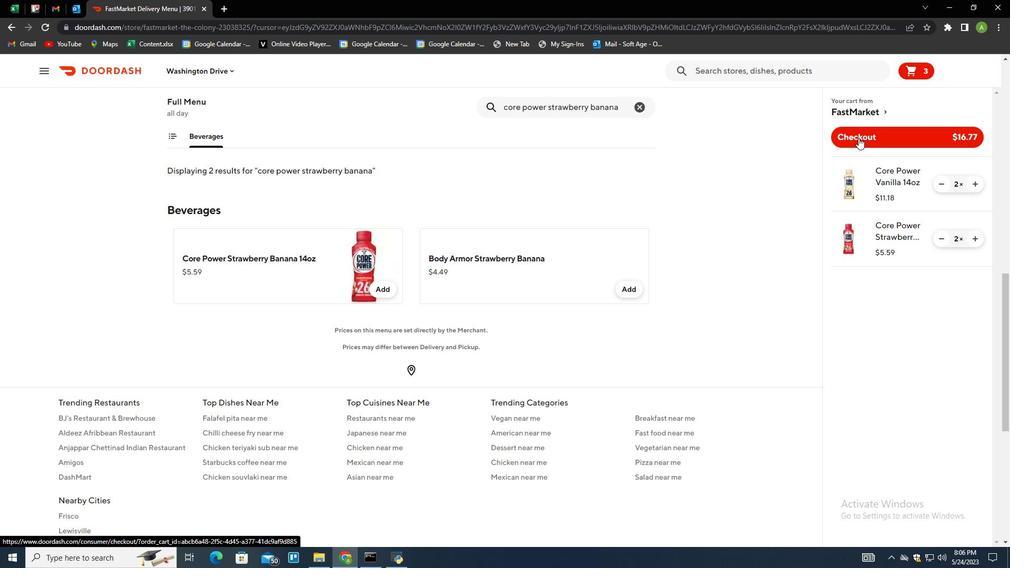 
Action: Mouse pressed left at (858, 135)
Screenshot: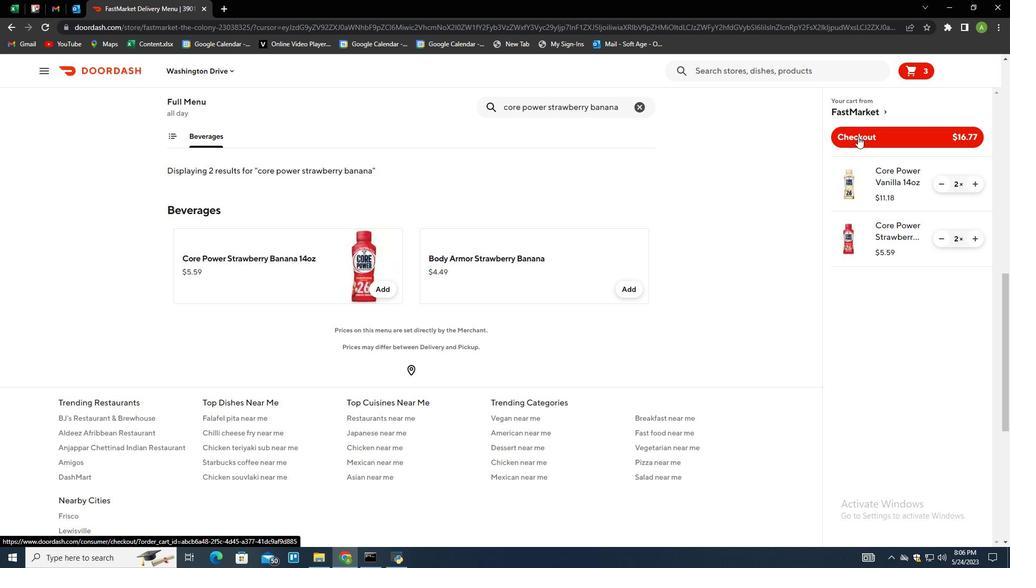 
Action: Mouse moved to (593, 157)
Screenshot: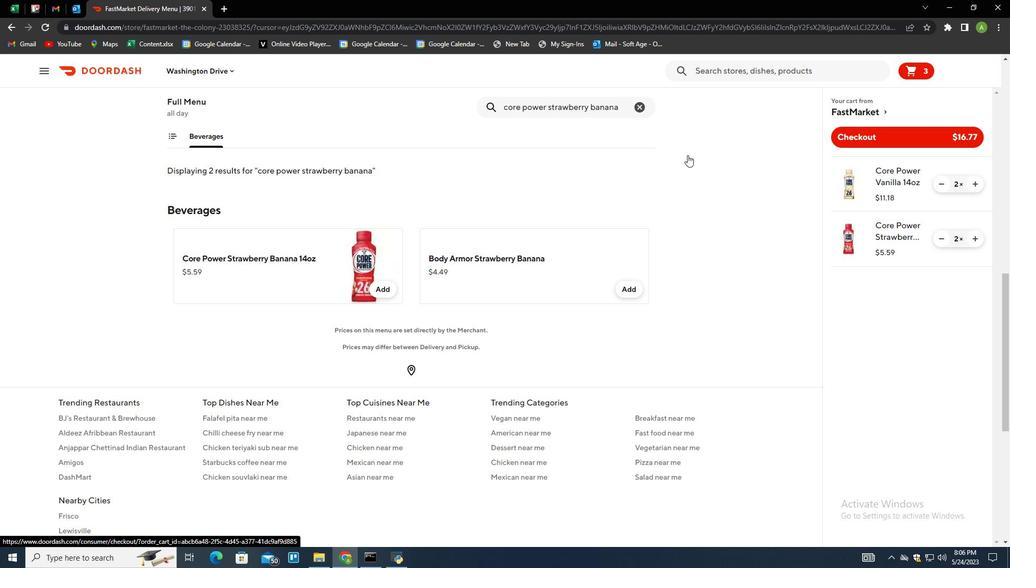 
